 Task: Open Card Email Marketing Performance Review in Board Customer Journey Optimization to Workspace Event Planning and Management and add a team member Softage.3@softage.net, a label Green, a checklist Blockchain Technology, an attachment from Trello, a color Green and finally, add a card description 'Research and develop new pricing strategy for subscription services' and a comment 'We should approach this task with a sense of empathy and understanding, recognizing the needs and concerns of our stakeholders.'. Add a start date 'Jan 07, 1900' with a due date 'Jan 14, 1900'
Action: Mouse moved to (597, 157)
Screenshot: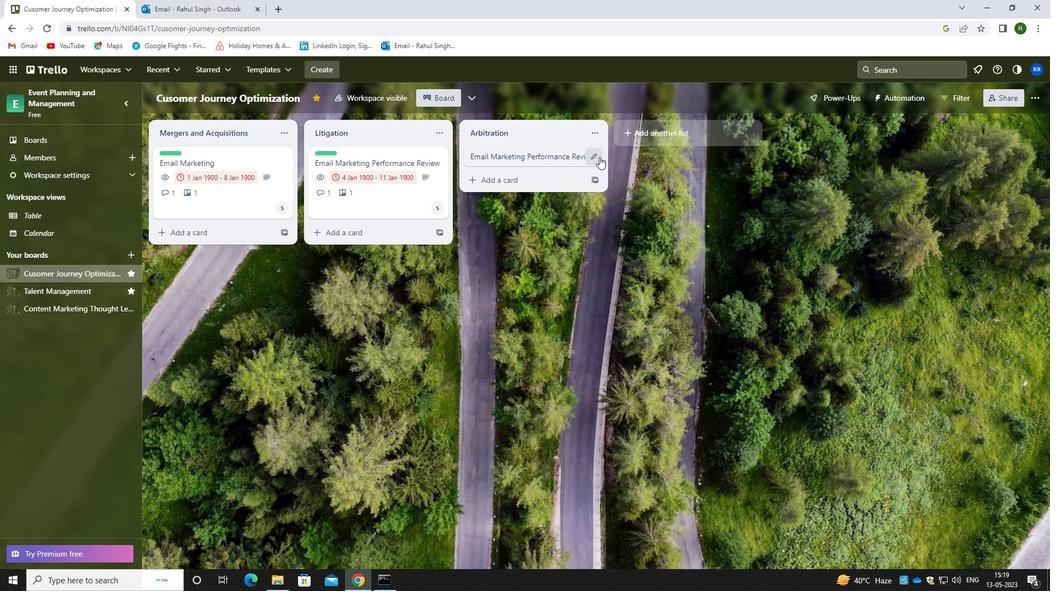 
Action: Mouse pressed left at (597, 157)
Screenshot: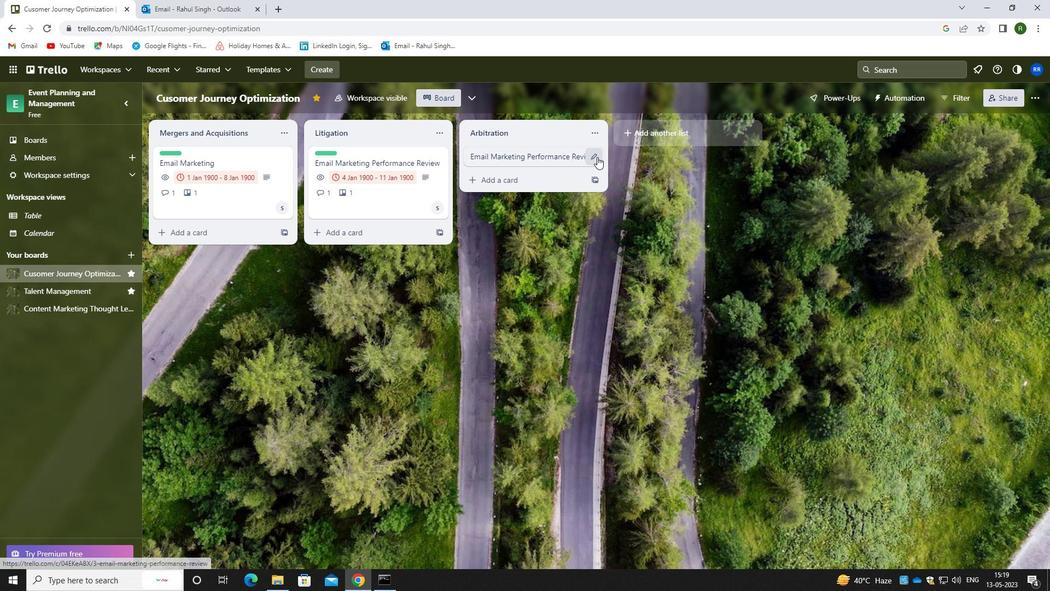 
Action: Mouse moved to (638, 158)
Screenshot: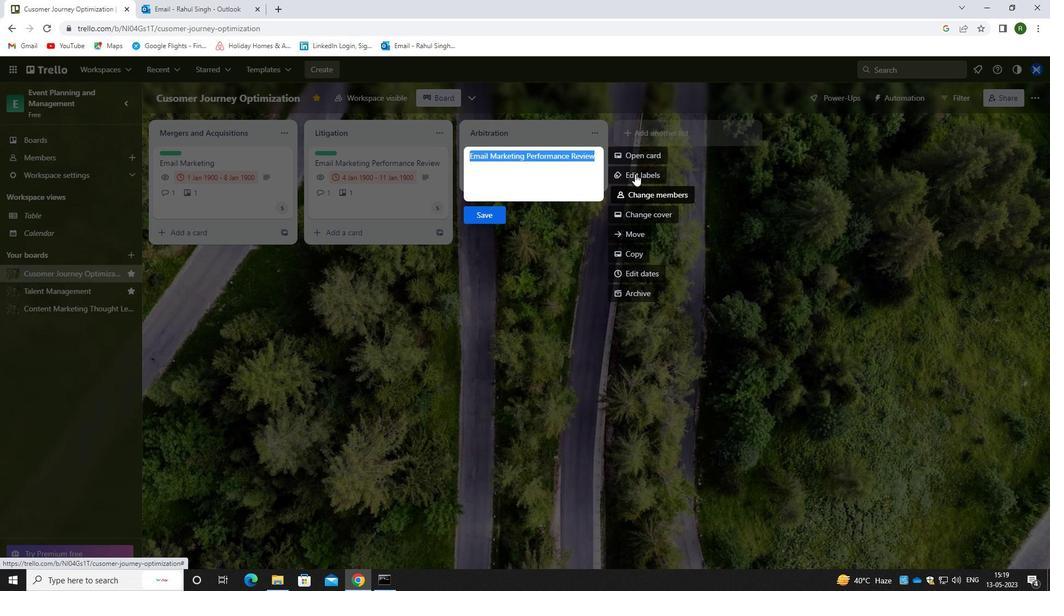 
Action: Mouse pressed left at (638, 158)
Screenshot: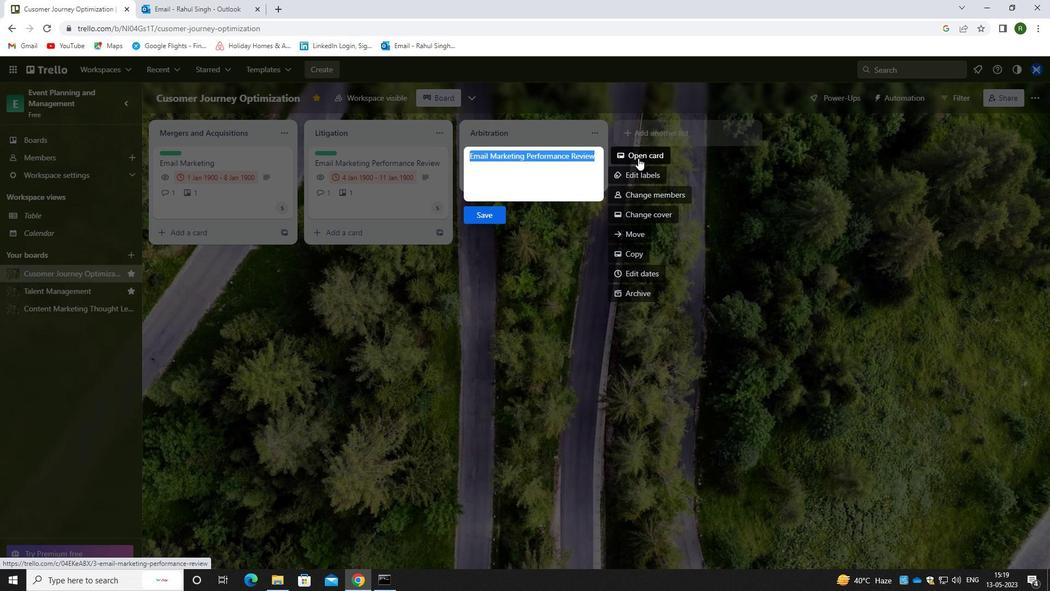 
Action: Mouse moved to (689, 189)
Screenshot: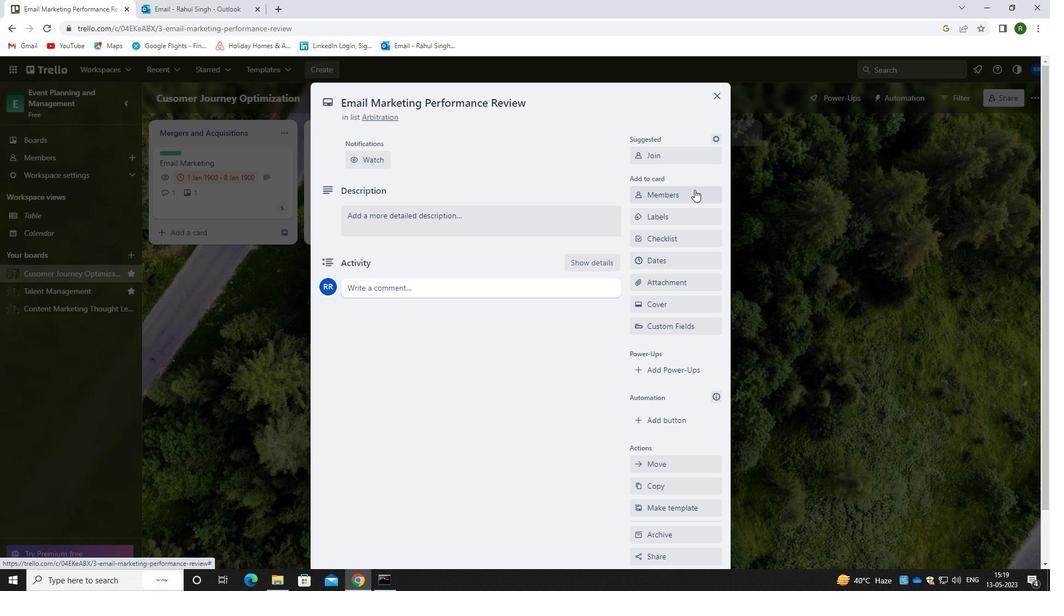 
Action: Mouse pressed left at (689, 189)
Screenshot: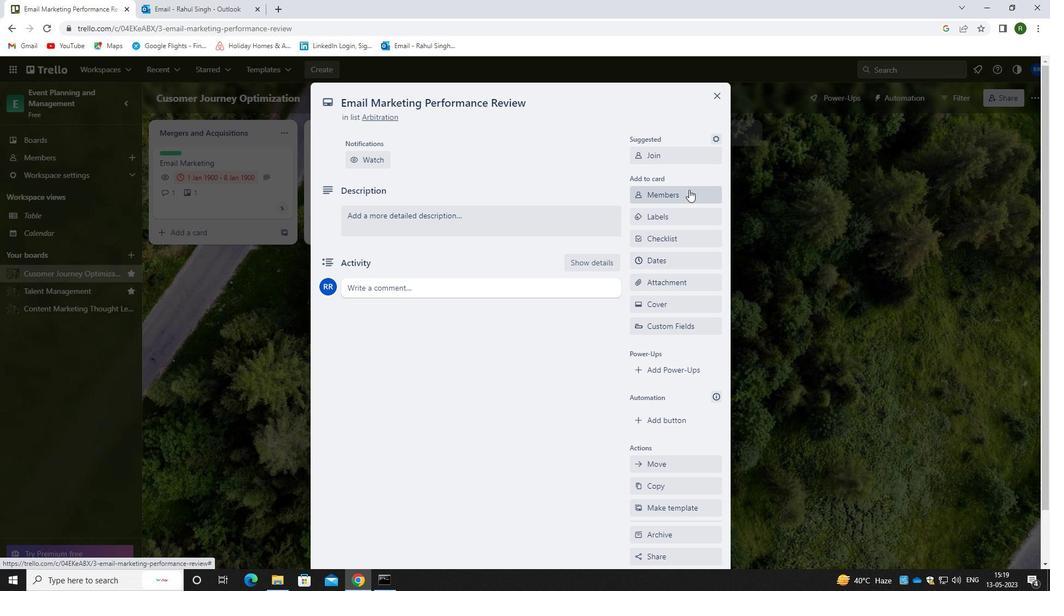 
Action: Mouse moved to (660, 247)
Screenshot: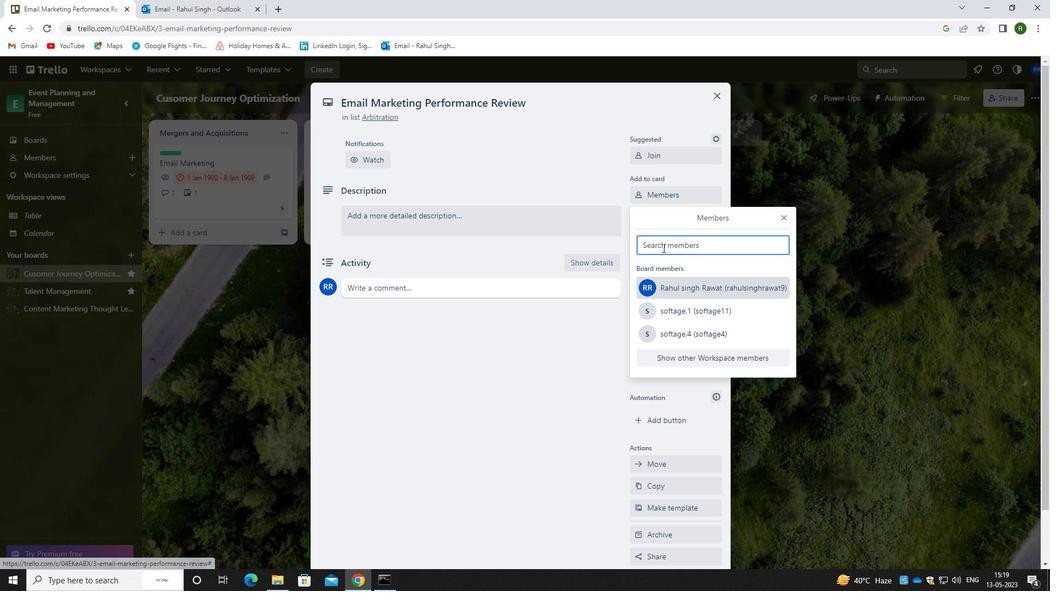
Action: Key pressed <Key.caps_lock>s<Key.caps_lock>oftage.3<Key.shift>@SOFTAGE.NET
Screenshot: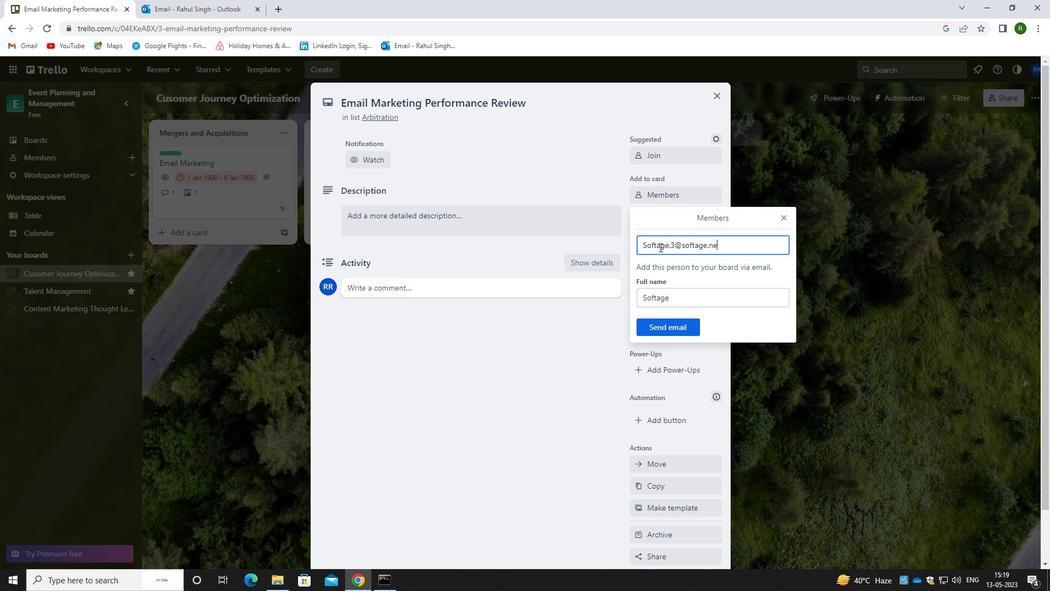 
Action: Mouse moved to (669, 324)
Screenshot: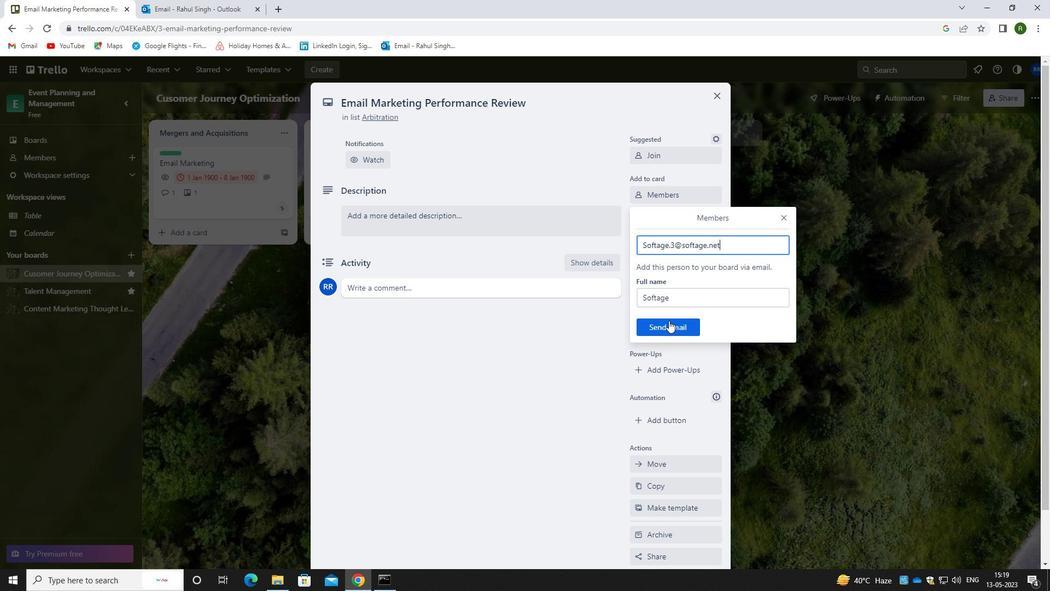 
Action: Mouse pressed left at (669, 324)
Screenshot: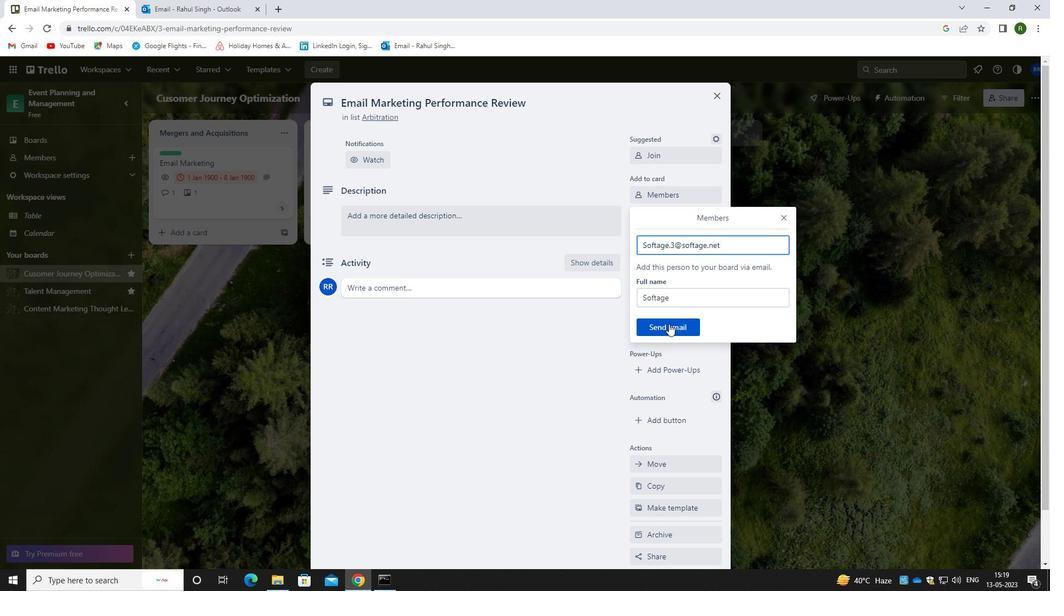
Action: Mouse moved to (660, 217)
Screenshot: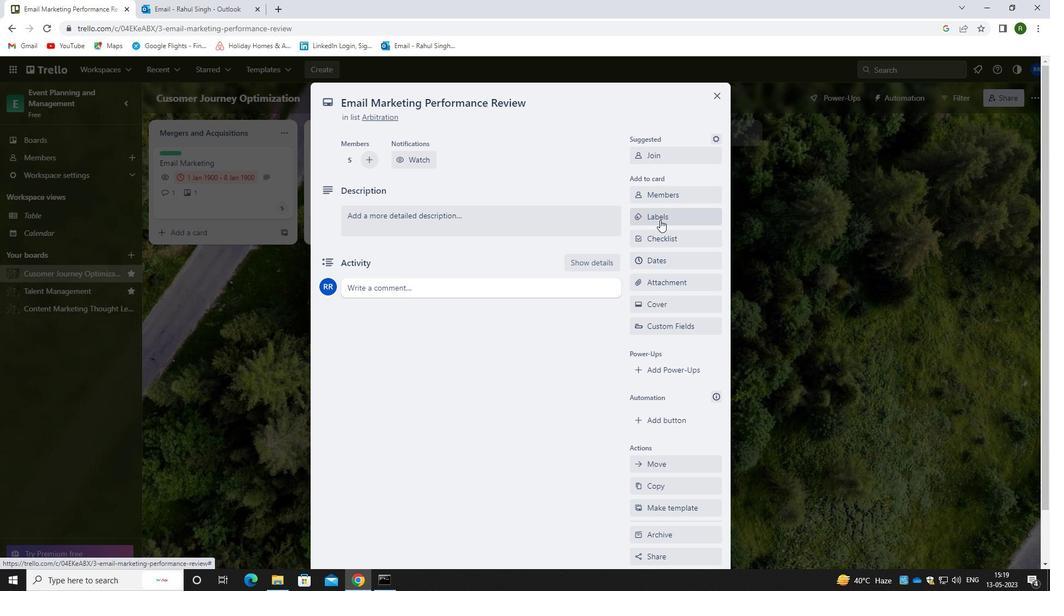 
Action: Mouse pressed left at (660, 217)
Screenshot: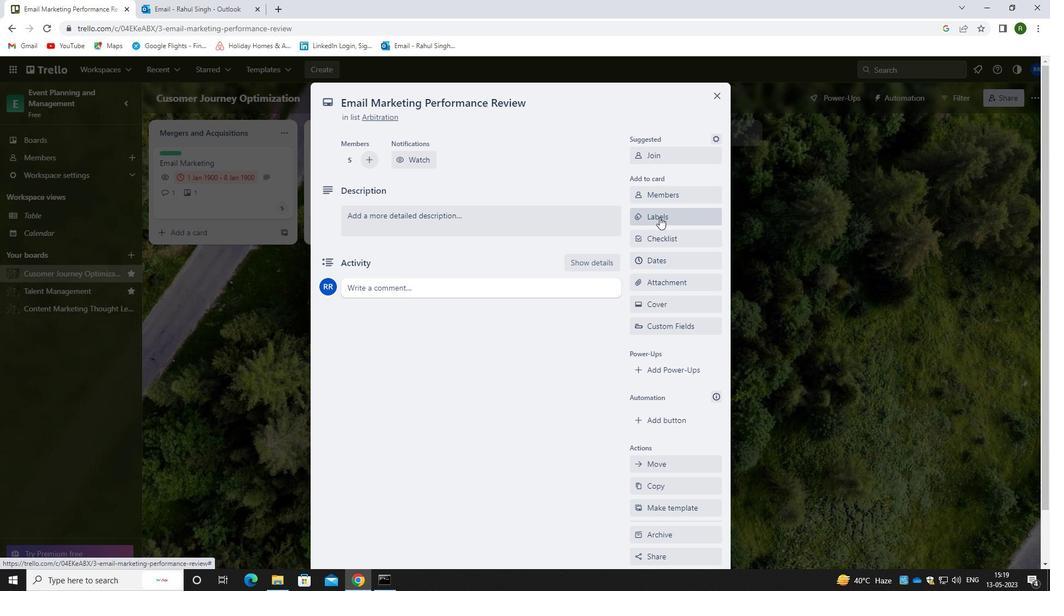 
Action: Mouse moved to (661, 243)
Screenshot: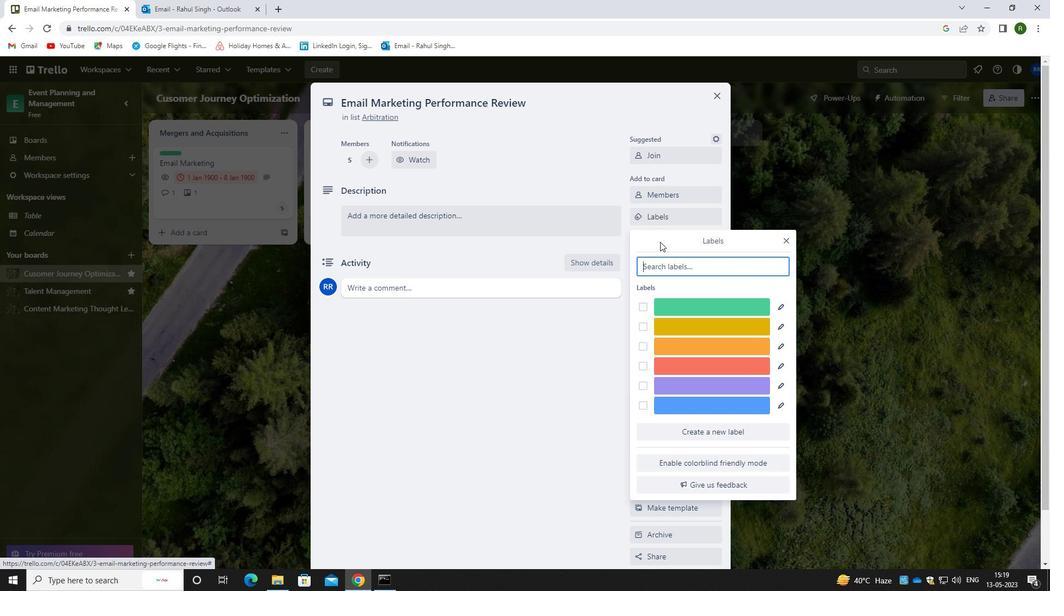 
Action: Key pressed GREEM<Key.backspace>N
Screenshot: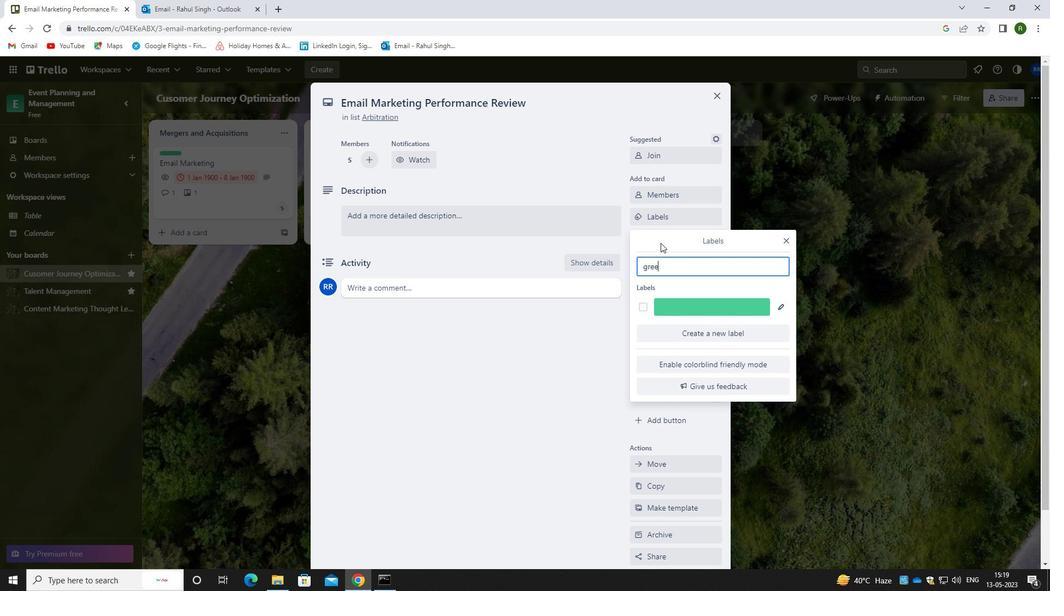 
Action: Mouse moved to (643, 305)
Screenshot: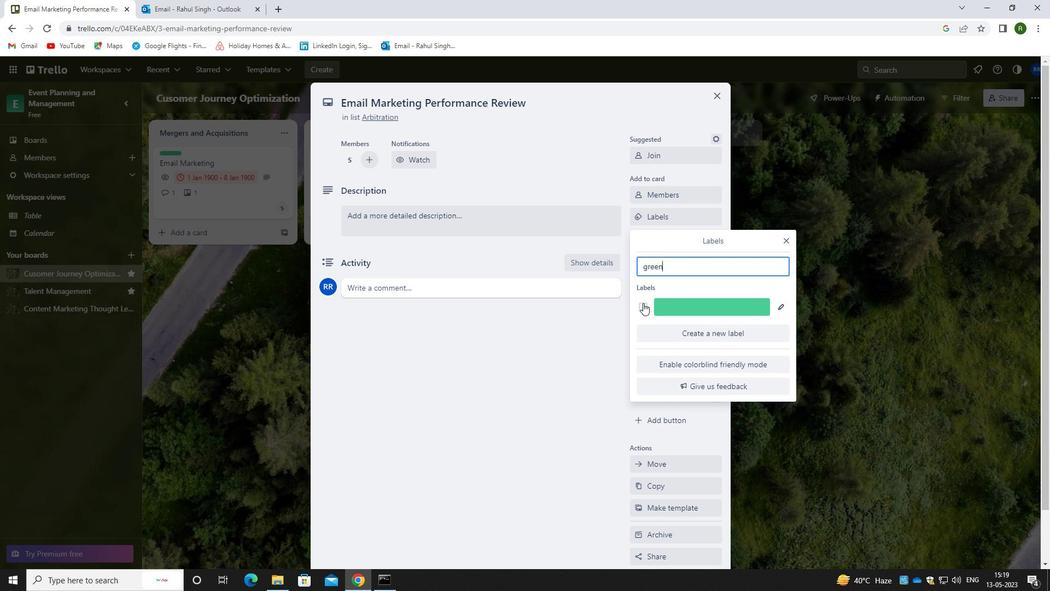 
Action: Mouse pressed left at (643, 305)
Screenshot: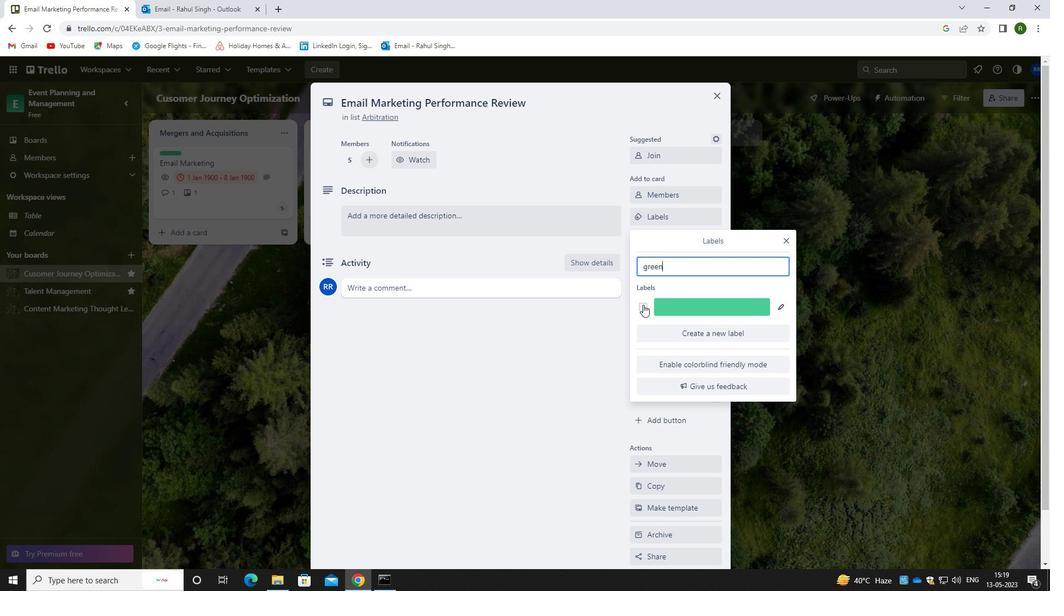 
Action: Mouse moved to (581, 366)
Screenshot: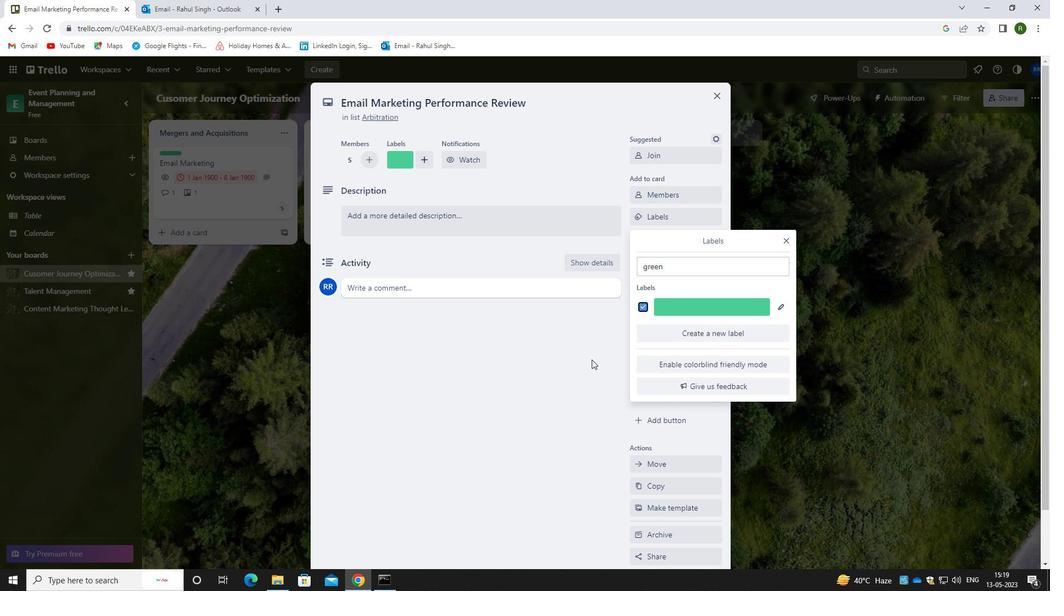 
Action: Mouse pressed left at (581, 366)
Screenshot: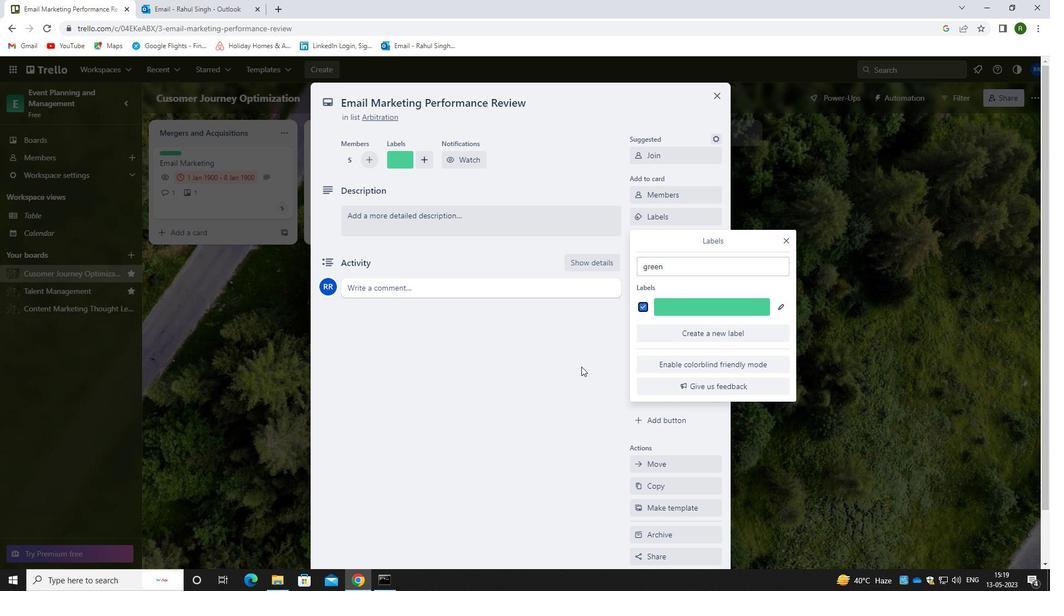 
Action: Mouse moved to (664, 237)
Screenshot: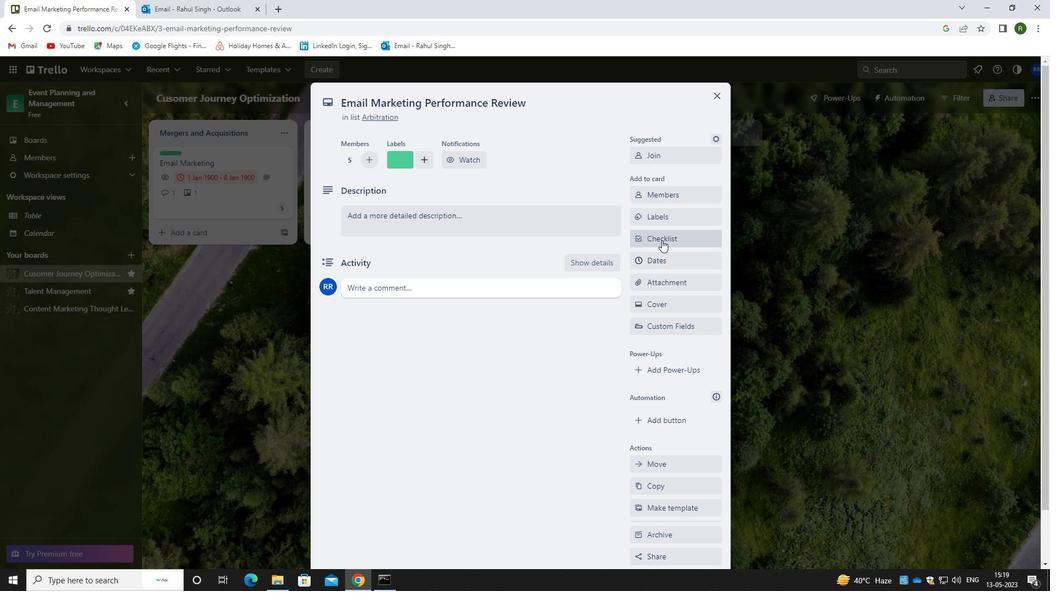 
Action: Mouse pressed left at (664, 237)
Screenshot: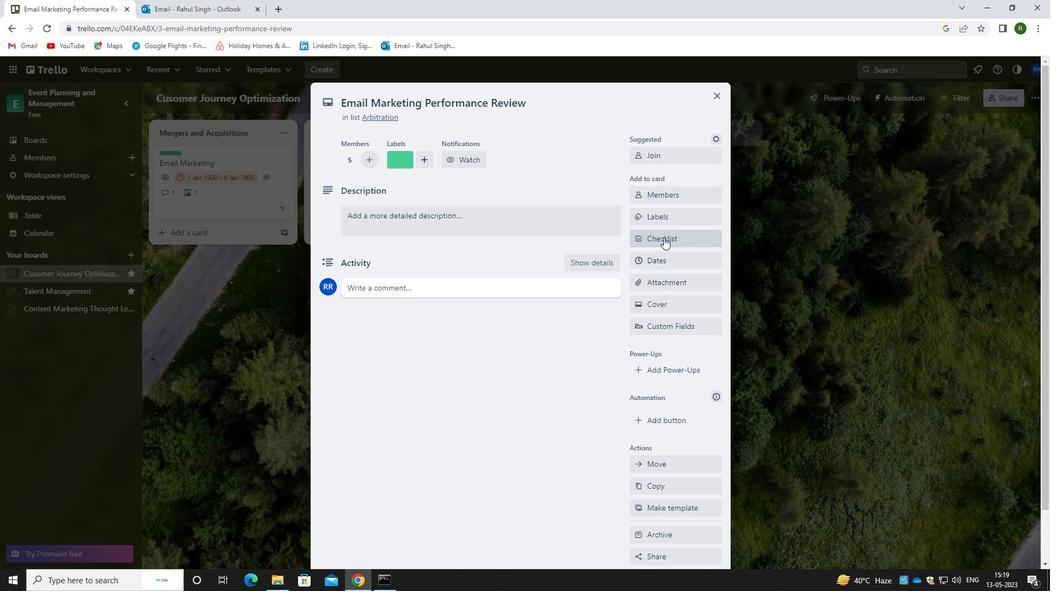 
Action: Mouse moved to (672, 293)
Screenshot: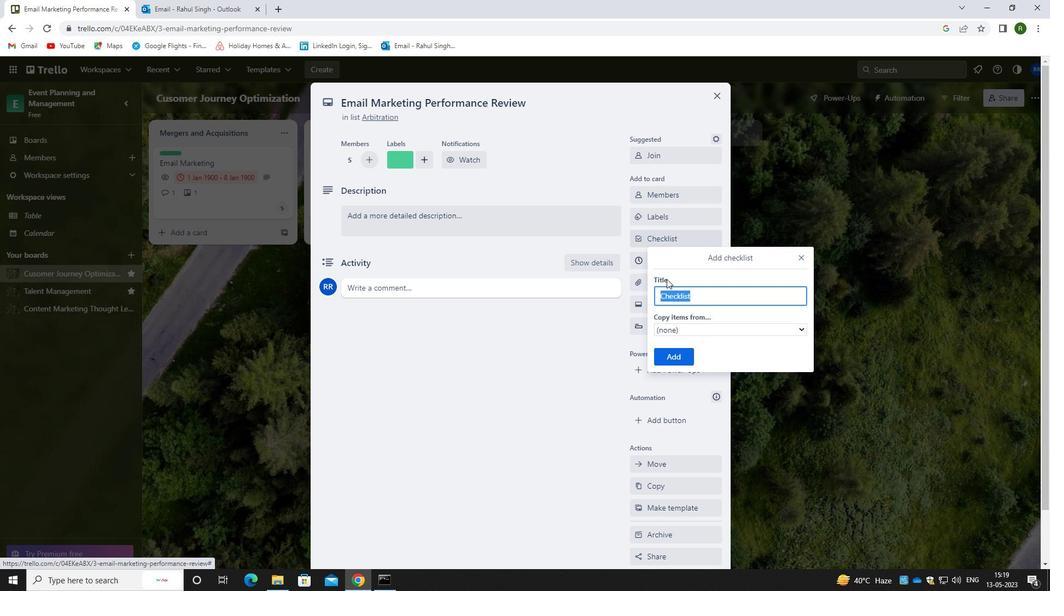 
Action: Key pressed <Key.backspace><Key.shift>BLOCKCHAIN<Key.space><Key.shift>TECH
Screenshot: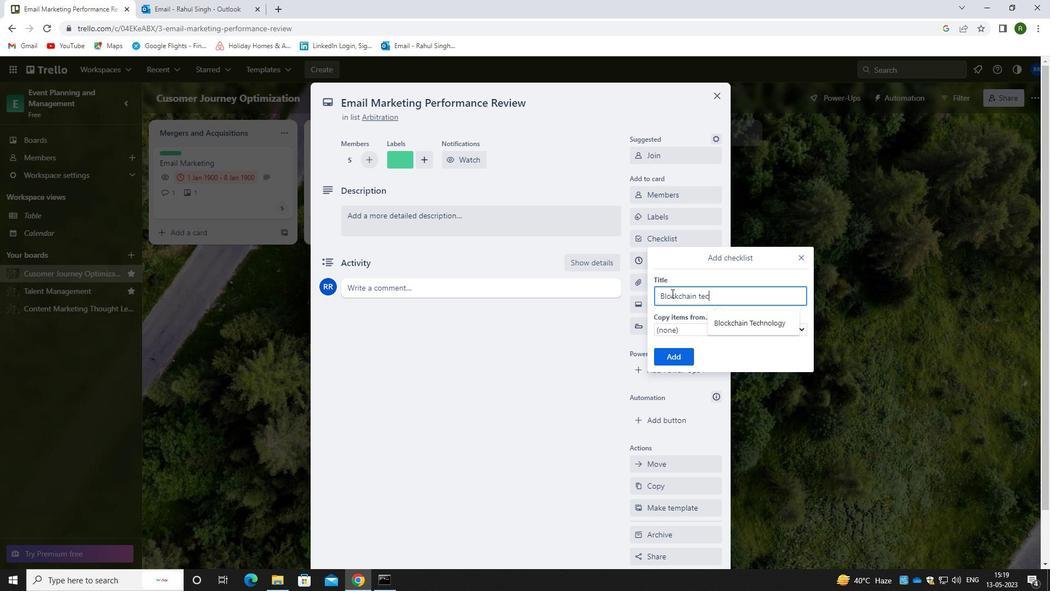 
Action: Mouse moved to (757, 320)
Screenshot: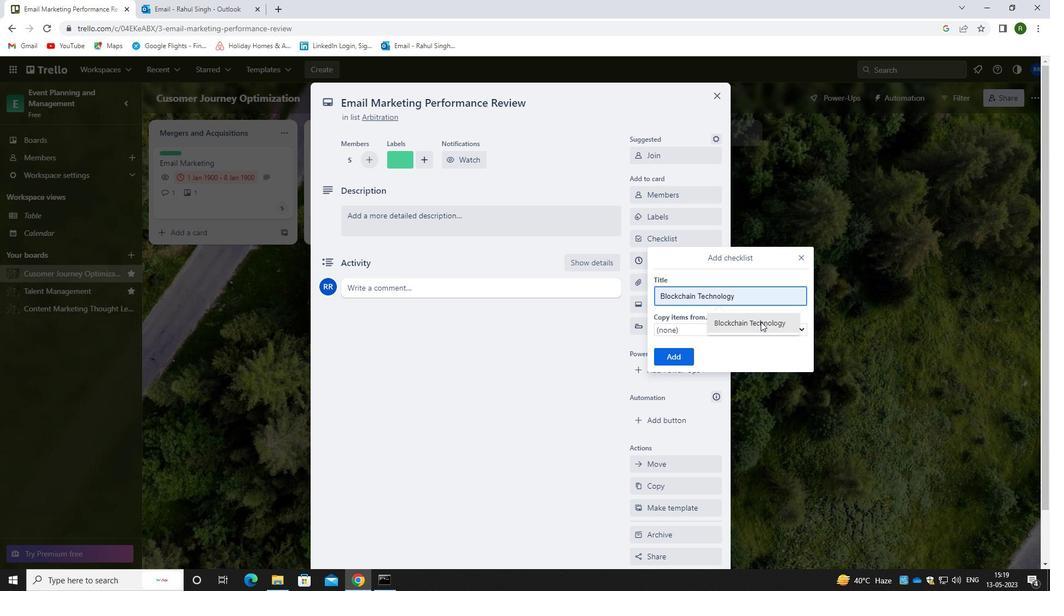 
Action: Mouse pressed left at (757, 320)
Screenshot: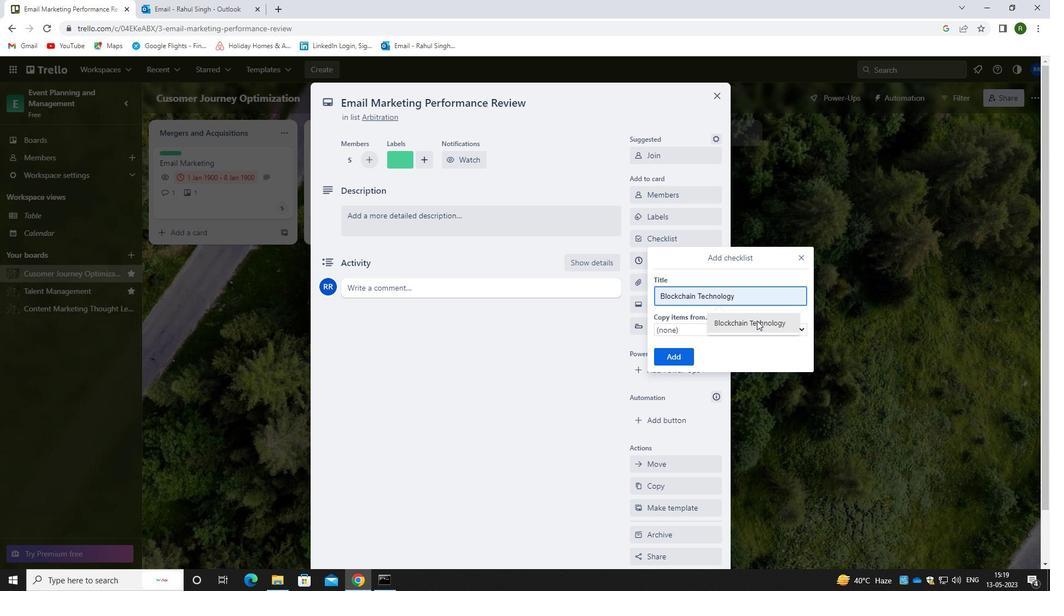 
Action: Mouse moved to (675, 359)
Screenshot: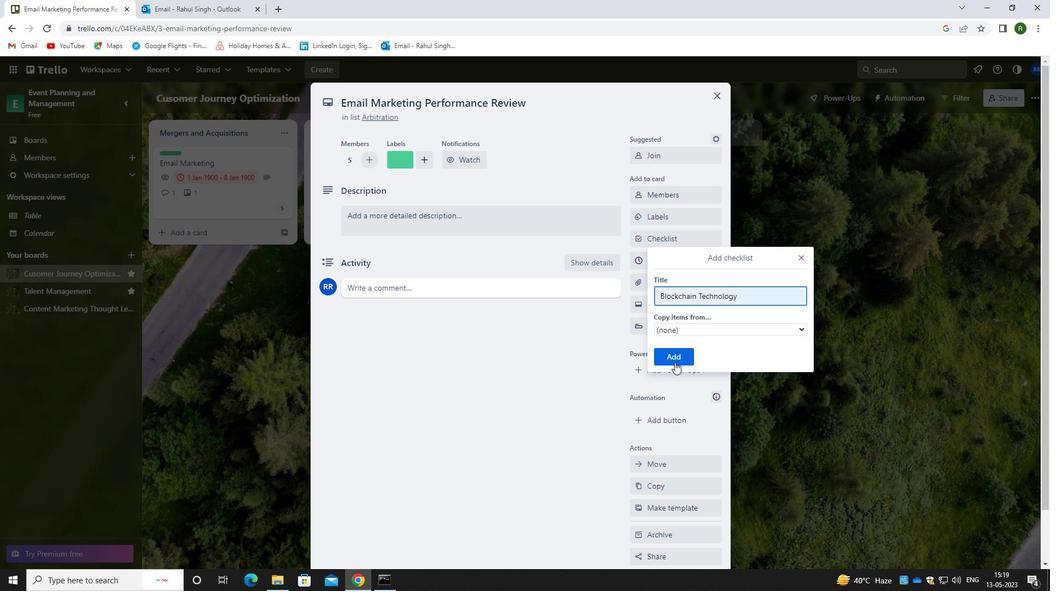 
Action: Mouse pressed left at (675, 359)
Screenshot: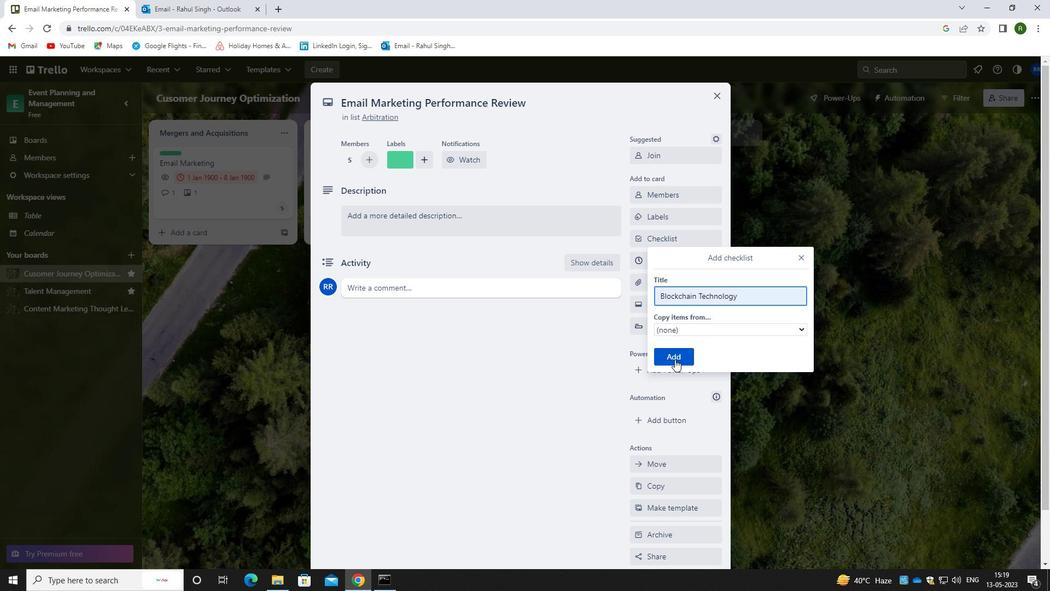 
Action: Mouse moved to (670, 276)
Screenshot: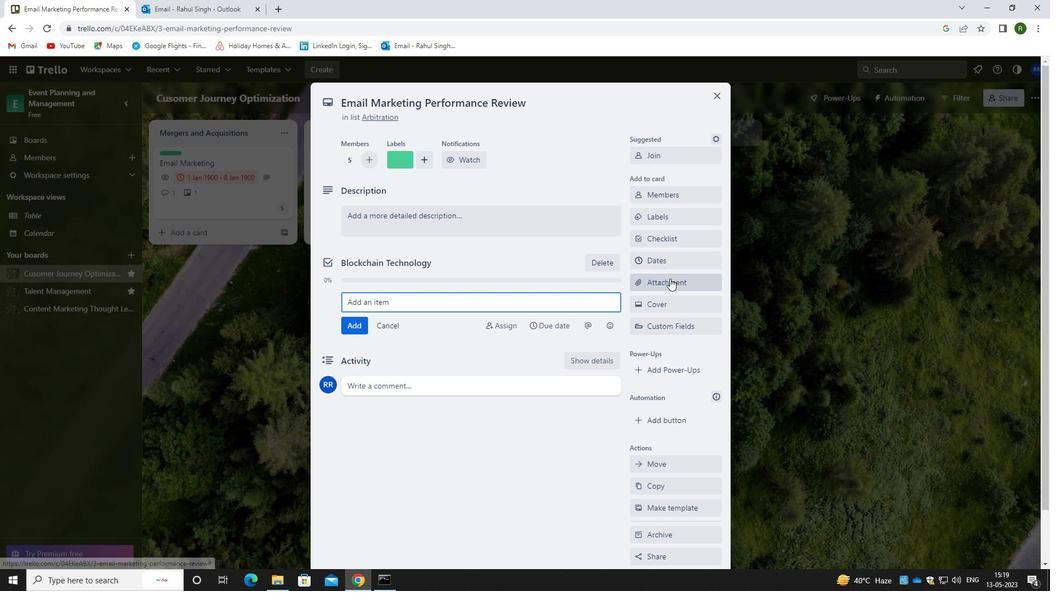 
Action: Mouse pressed left at (670, 276)
Screenshot: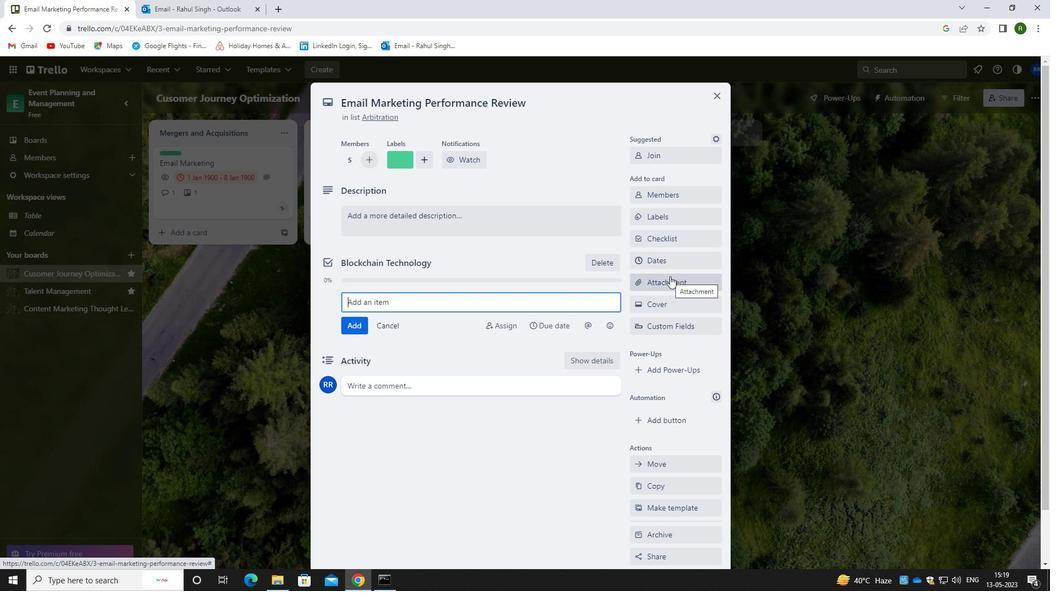 
Action: Mouse moved to (666, 352)
Screenshot: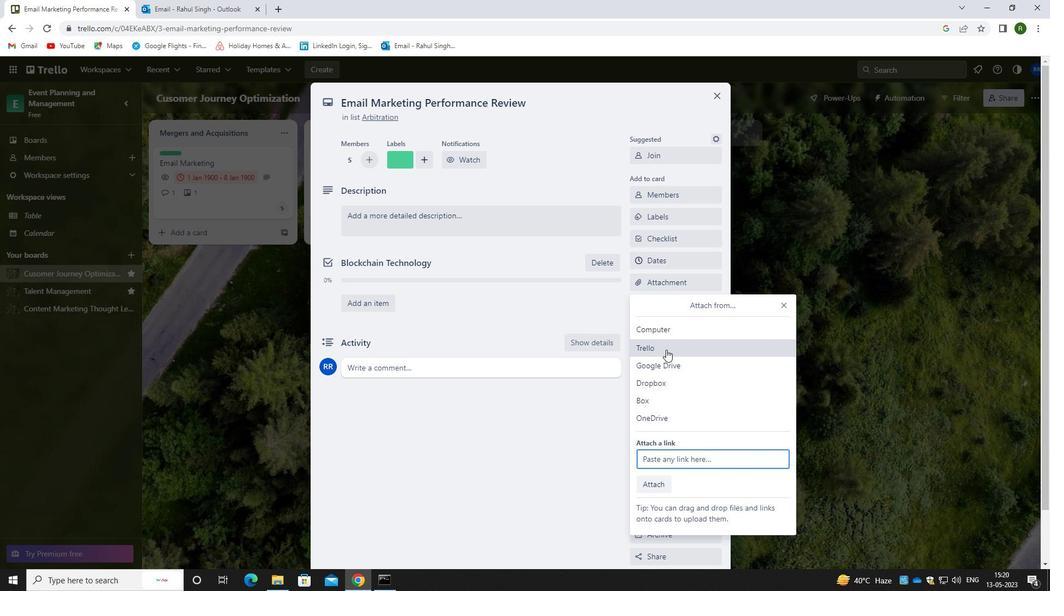 
Action: Mouse pressed left at (666, 352)
Screenshot: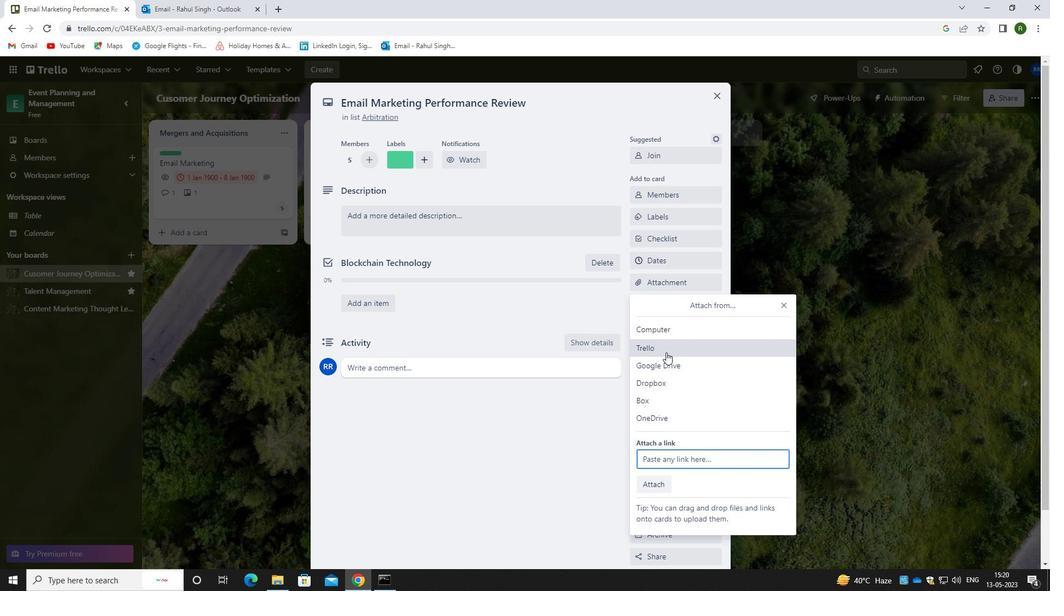 
Action: Mouse moved to (680, 272)
Screenshot: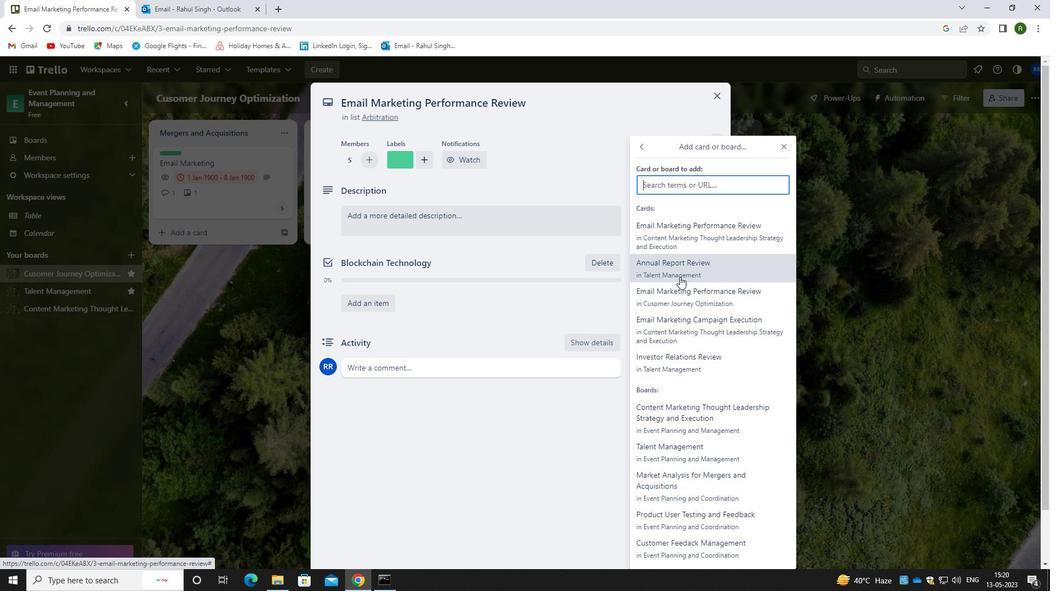 
Action: Mouse pressed left at (680, 272)
Screenshot: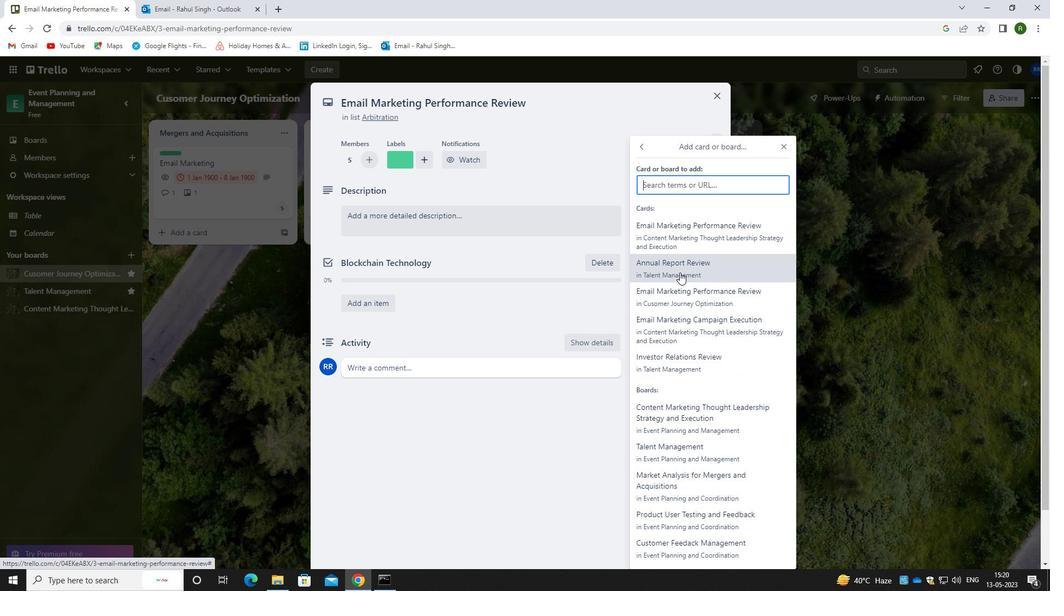 
Action: Mouse moved to (450, 236)
Screenshot: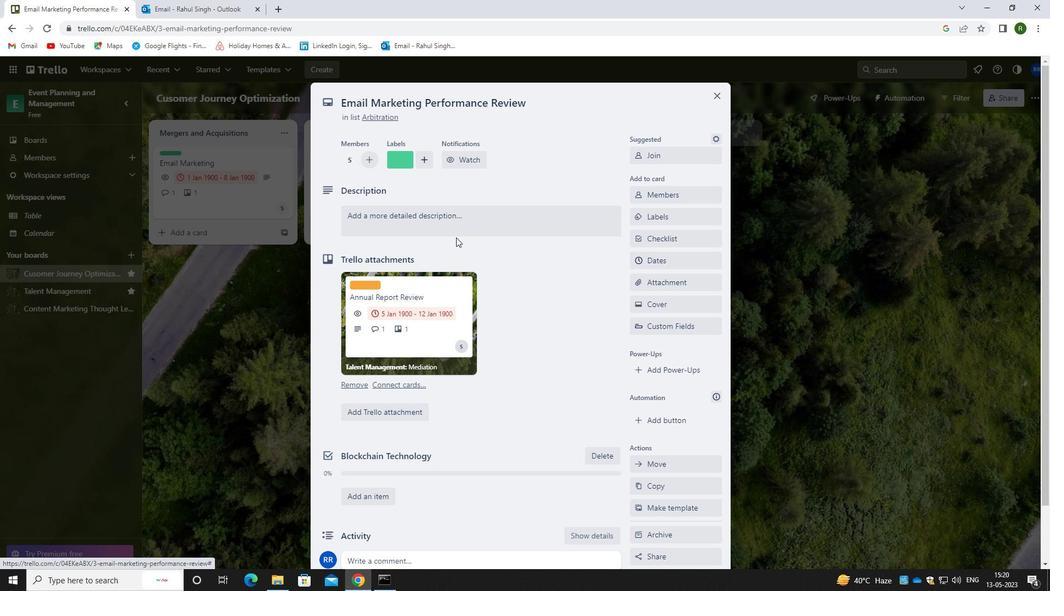 
Action: Mouse pressed left at (450, 236)
Screenshot: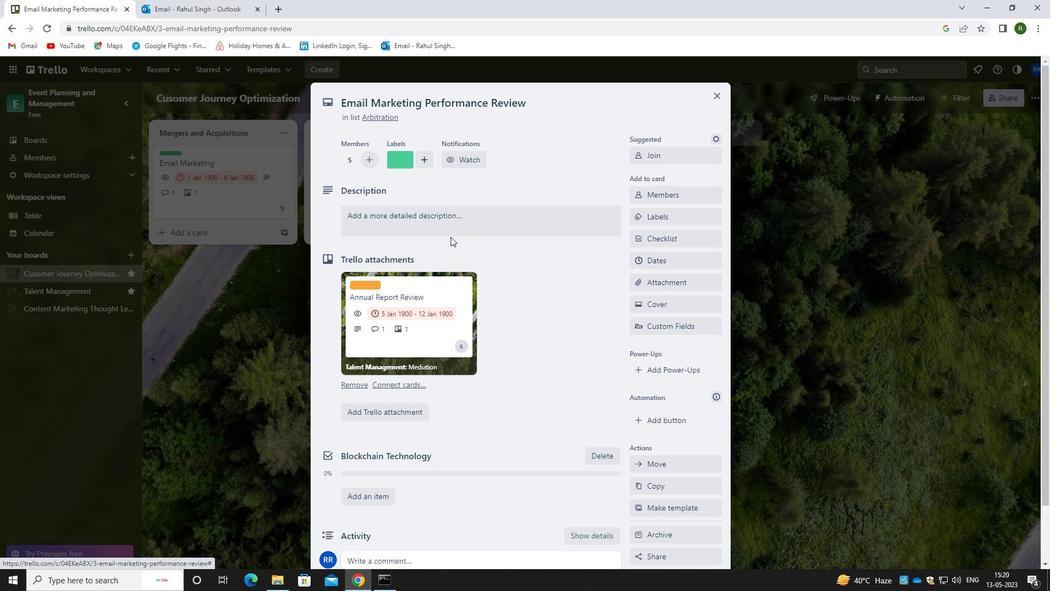 
Action: Mouse moved to (450, 228)
Screenshot: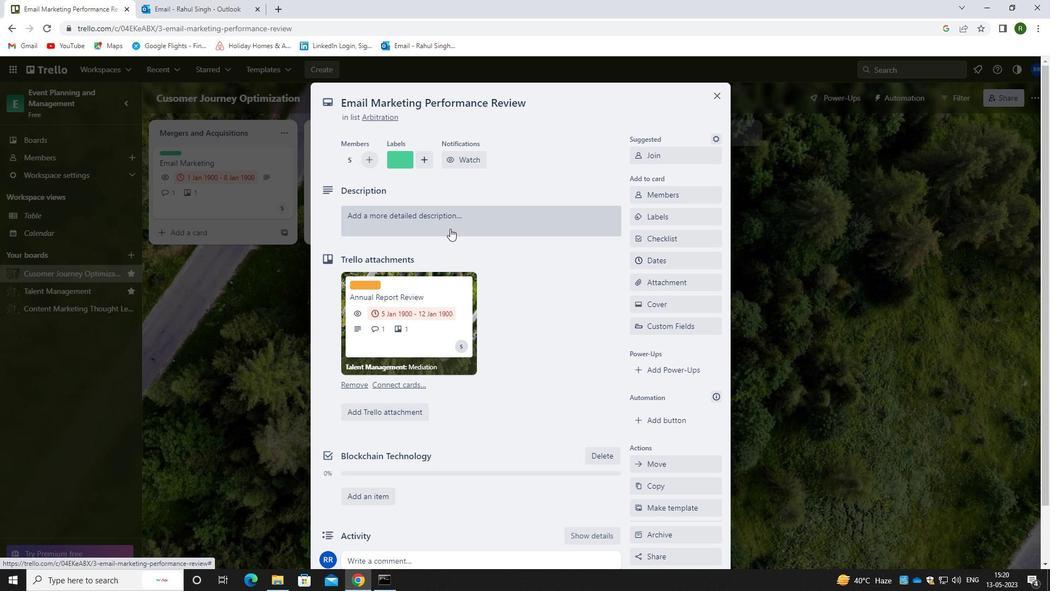 
Action: Mouse pressed left at (450, 228)
Screenshot: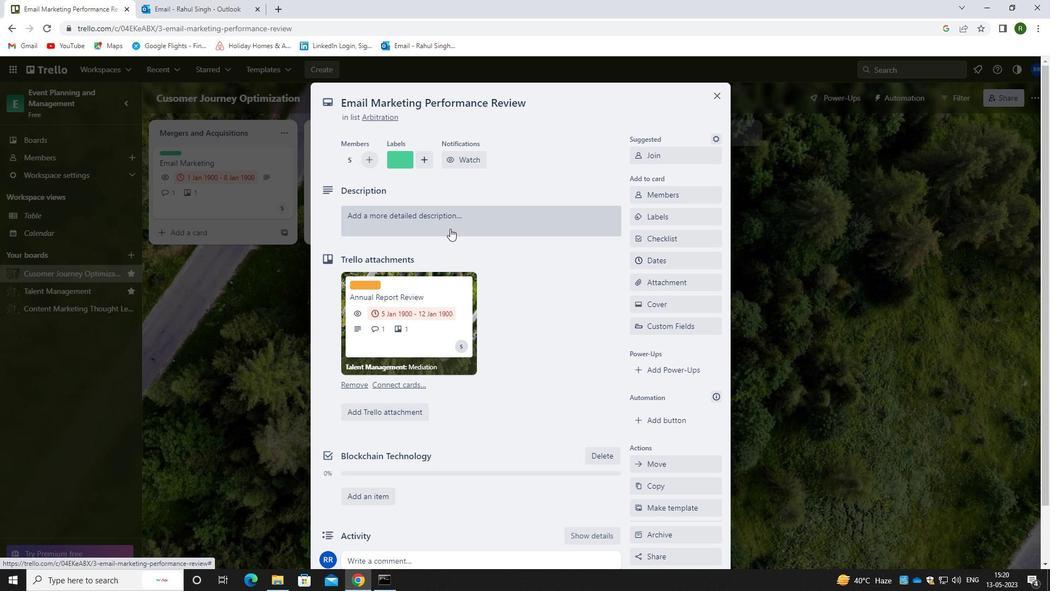 
Action: Mouse moved to (452, 223)
Screenshot: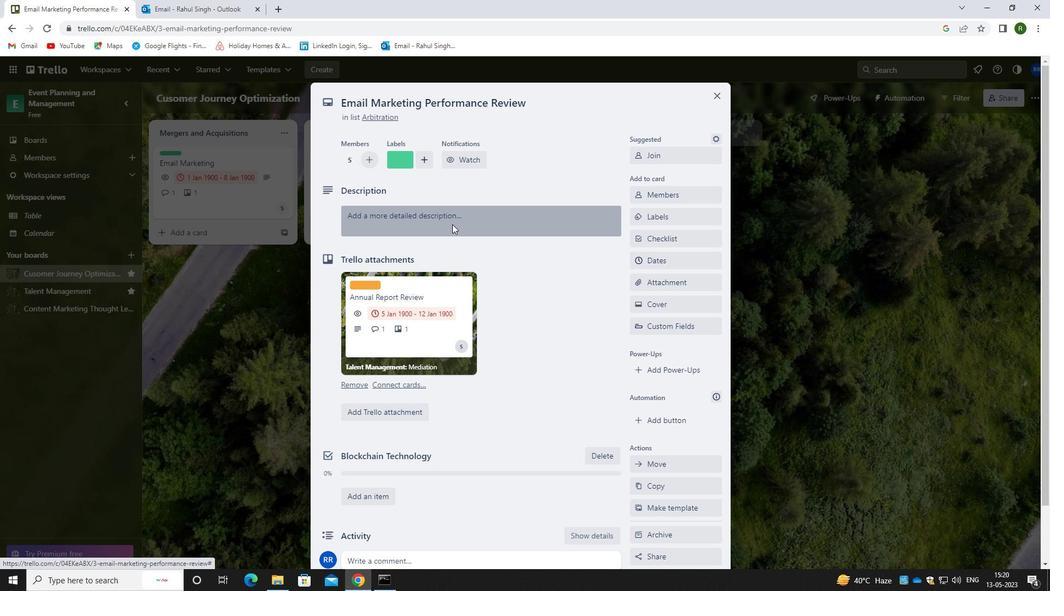 
Action: Key pressed <Key.caps_lock>R<Key.caps_lock>ESEARCH<Key.space>AND<Key.space>DEVELOP<Key.space>NEW<Key.space>PRICING<Key.space>STARTEGY<Key.space>FO<Key.backspace><Key.backspace><Key.backspace><Key.backspace><Key.backspace><Key.backspace><Key.backspace><Key.backspace><Key.backspace>RATEGY<Key.space>FOR<Key.space>SUBSCRIPTION<Key.space>SERVICES.
Screenshot: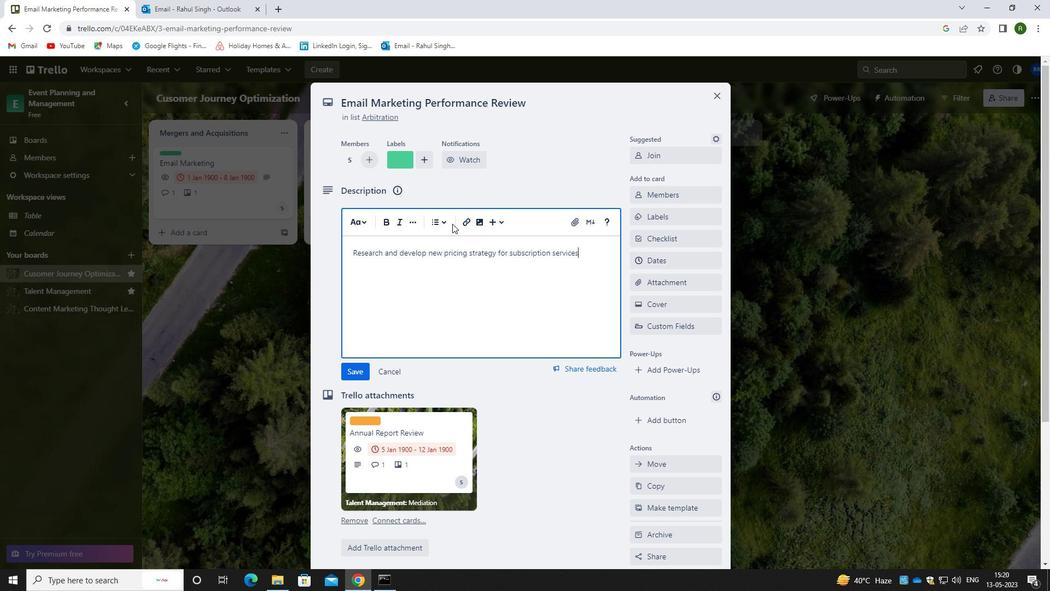 
Action: Mouse moved to (355, 370)
Screenshot: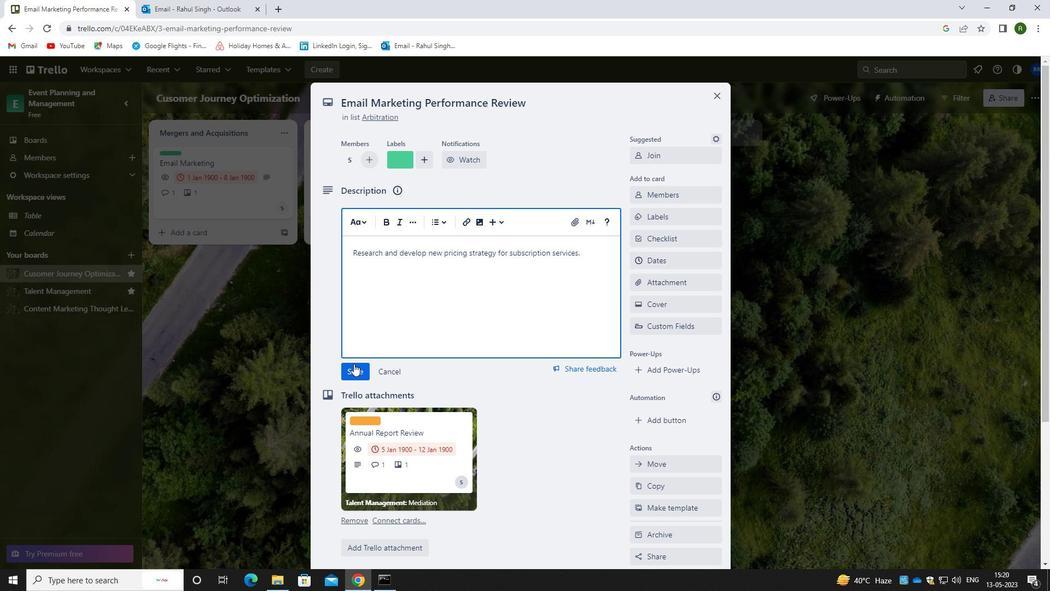 
Action: Mouse pressed left at (355, 370)
Screenshot: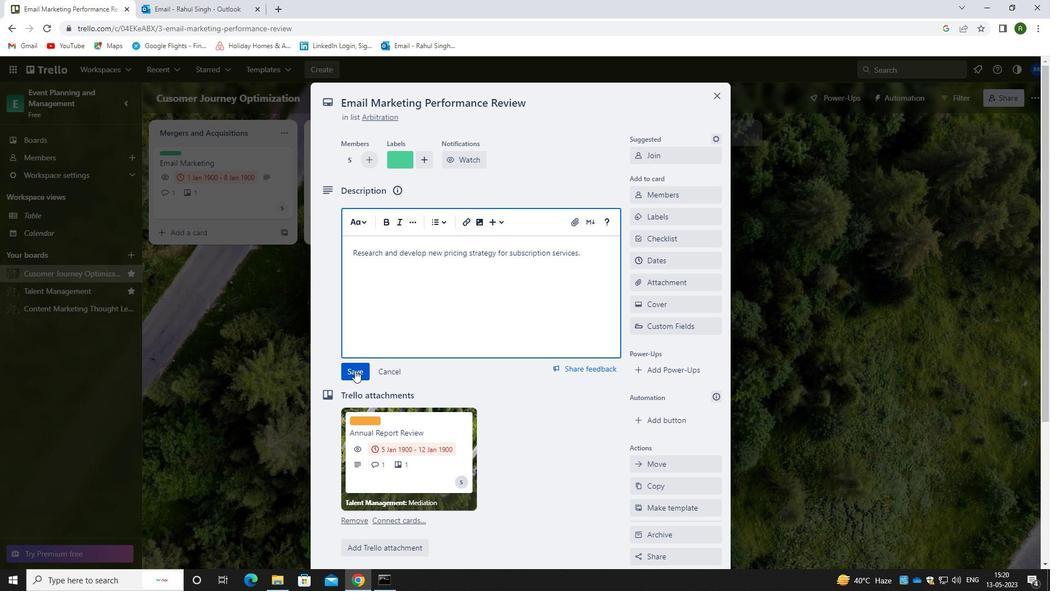 
Action: Mouse moved to (504, 365)
Screenshot: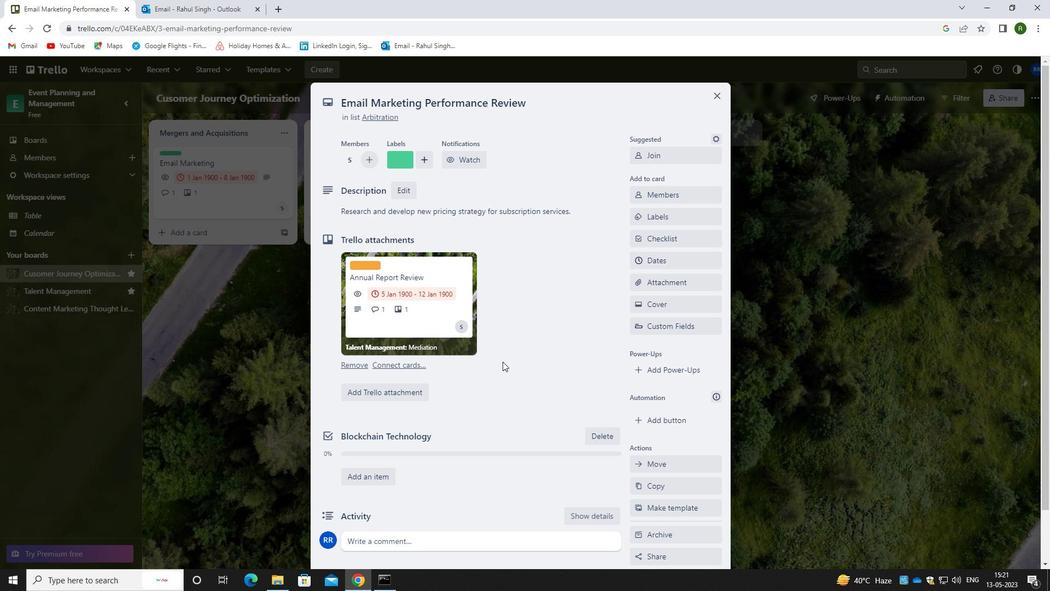 
Action: Mouse scrolled (504, 364) with delta (0, 0)
Screenshot: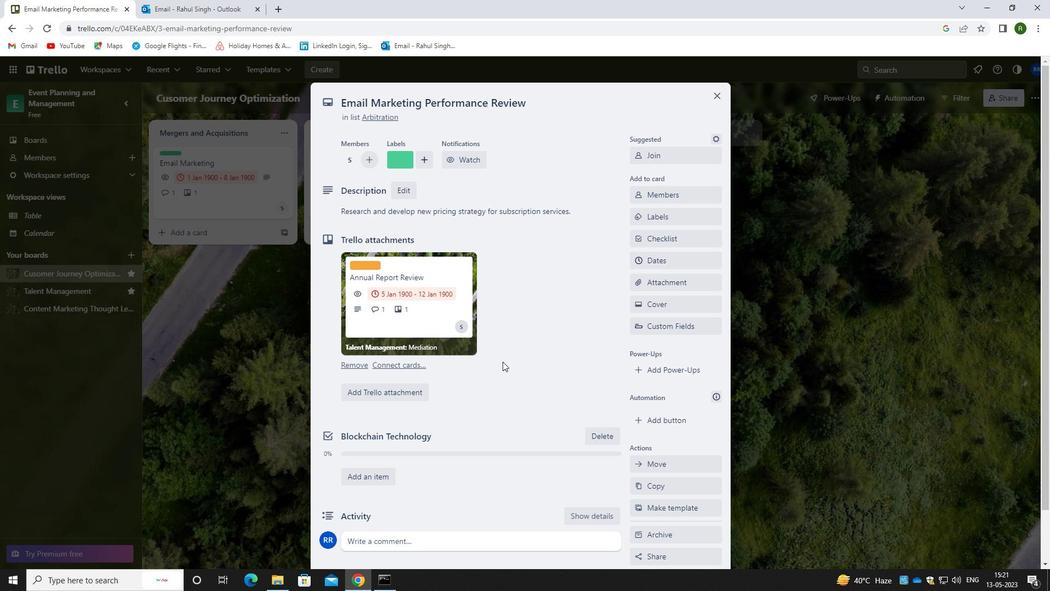 
Action: Mouse moved to (397, 489)
Screenshot: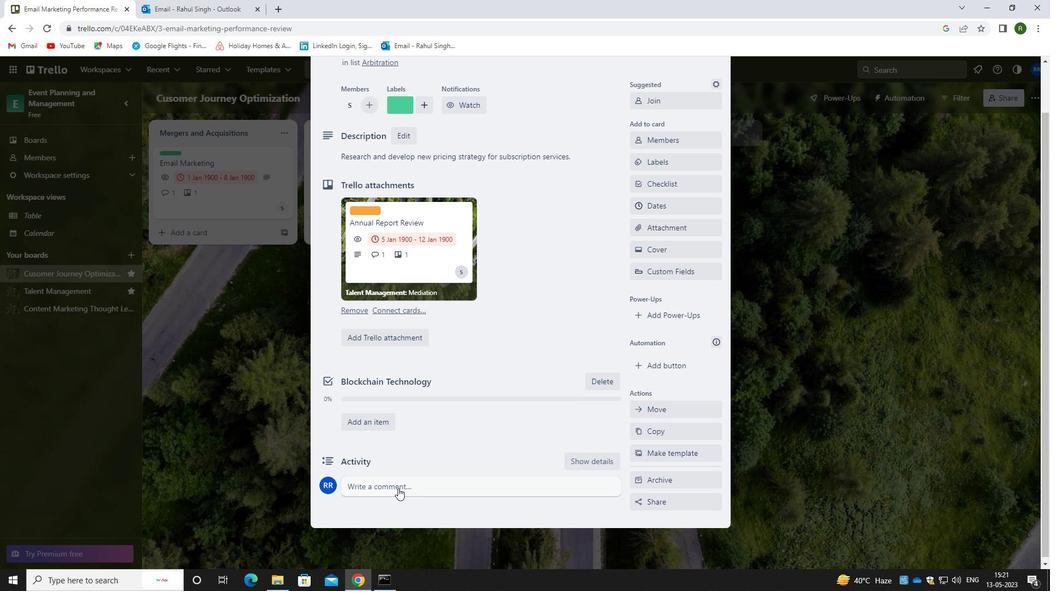 
Action: Mouse pressed left at (397, 489)
Screenshot: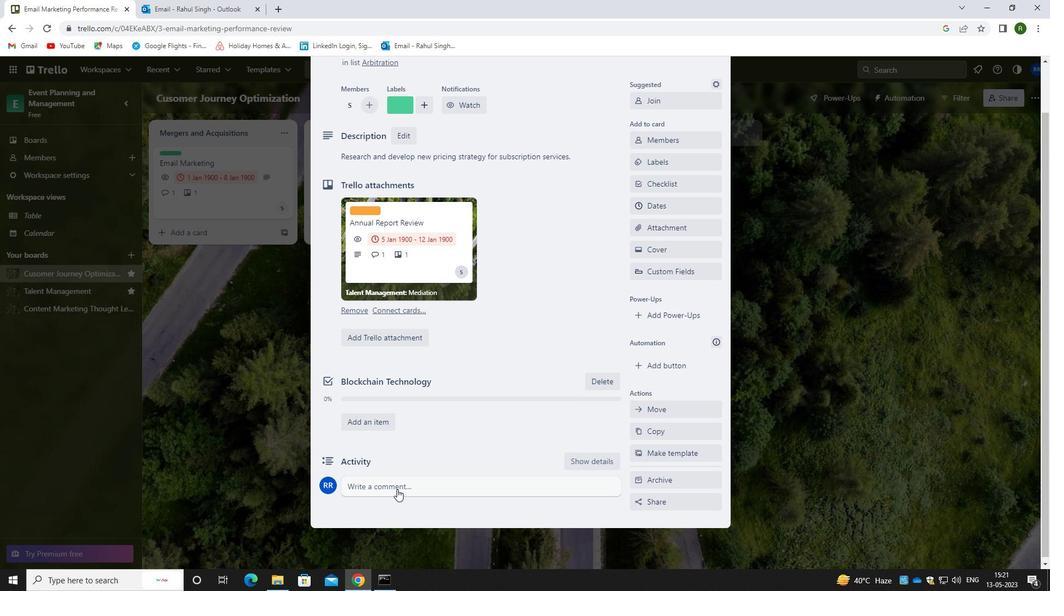 
Action: Mouse moved to (405, 519)
Screenshot: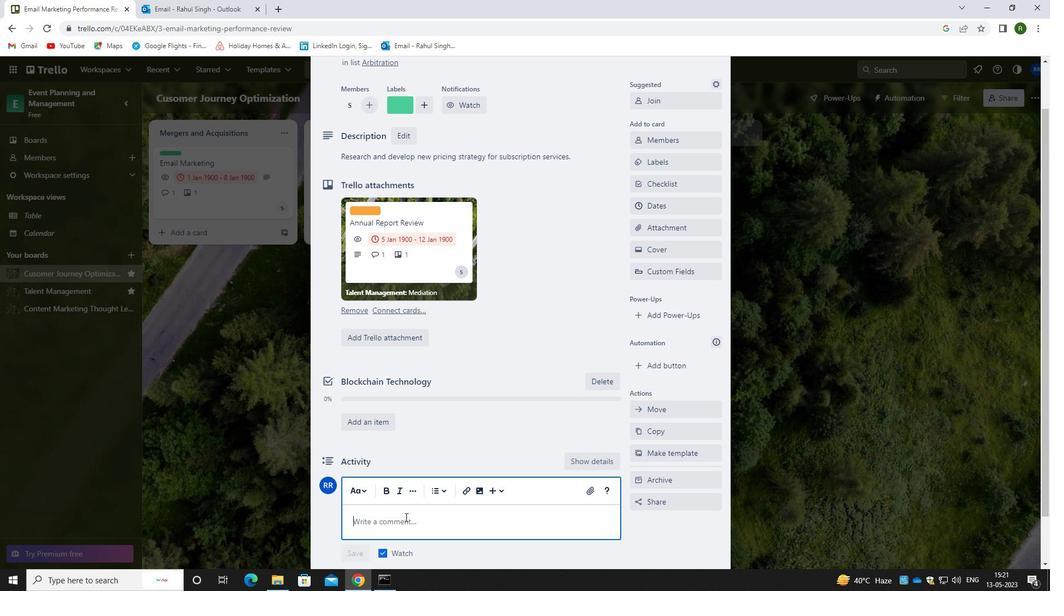 
Action: Mouse pressed left at (405, 519)
Screenshot: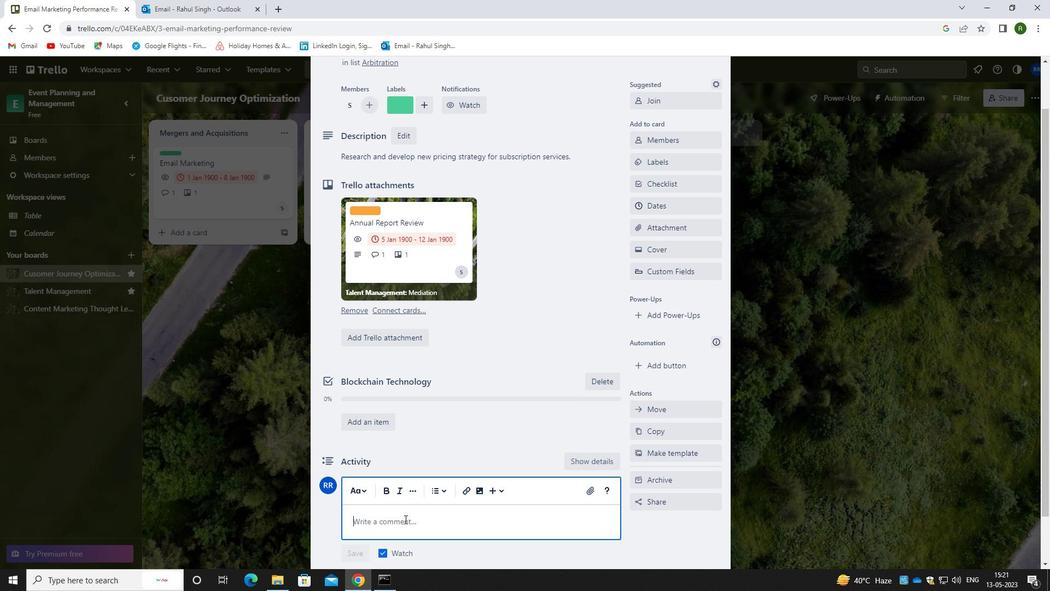 
Action: Key pressed <Key.caps_lock>W<Key.caps_lock>E<Key.space>SHOULD<Key.space>APPROACH<Key.space>THIS<Key.space>TASK<Key.space>WITH<Key.space>A<Key.space>SENSE<Key.space>OF<Key.space>EMPATHY<Key.space>AND<Key.space>UNDERSTANDING<Key.space>,<Key.space>RECOGNIZING<Key.space>THE<Key.space>NEEDS<Key.space>AND<Key.space>CONCERNS<Key.space>OF<Key.space>OUR<Key.space>STAKEHOLDERS.
Screenshot: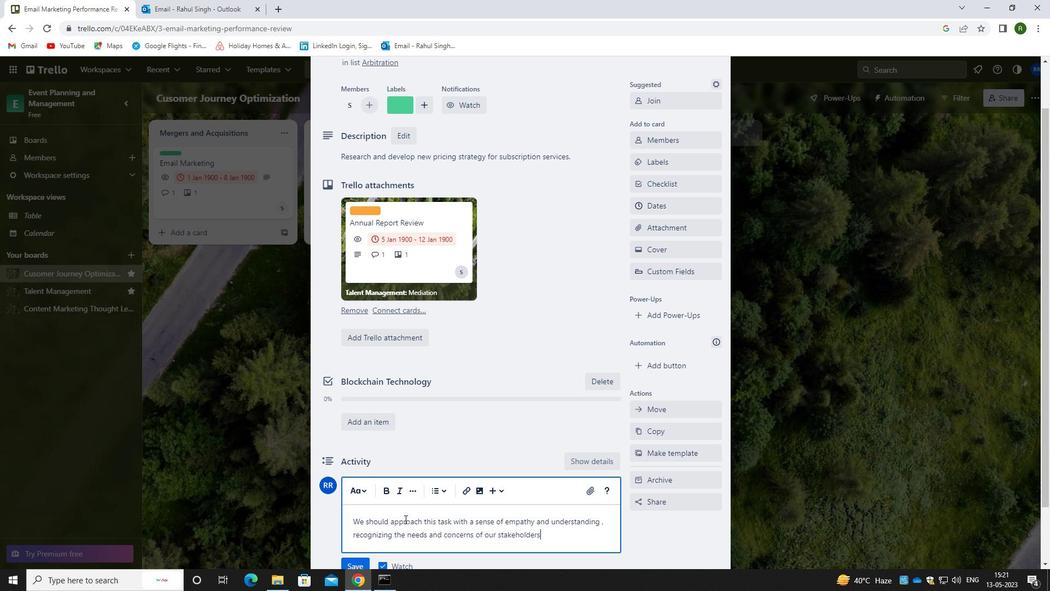 
Action: Mouse moved to (353, 563)
Screenshot: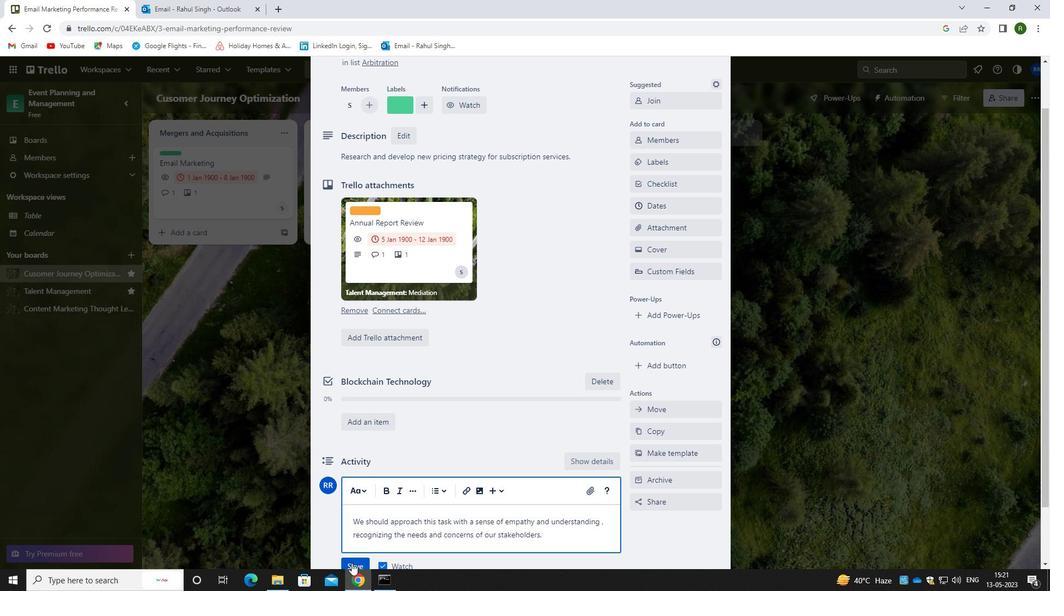 
Action: Mouse pressed left at (353, 563)
Screenshot: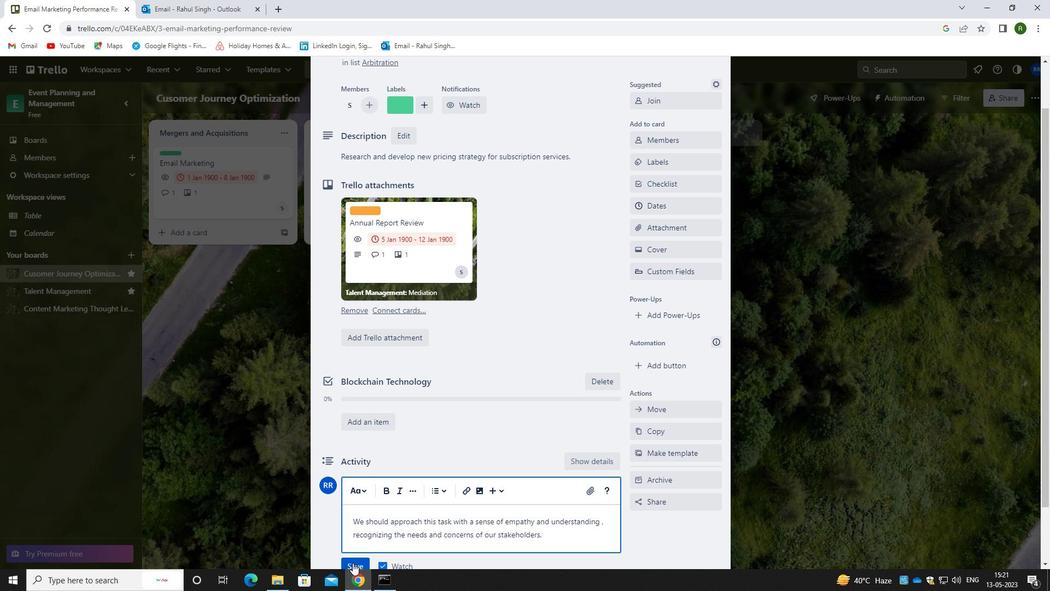 
Action: Mouse moved to (646, 207)
Screenshot: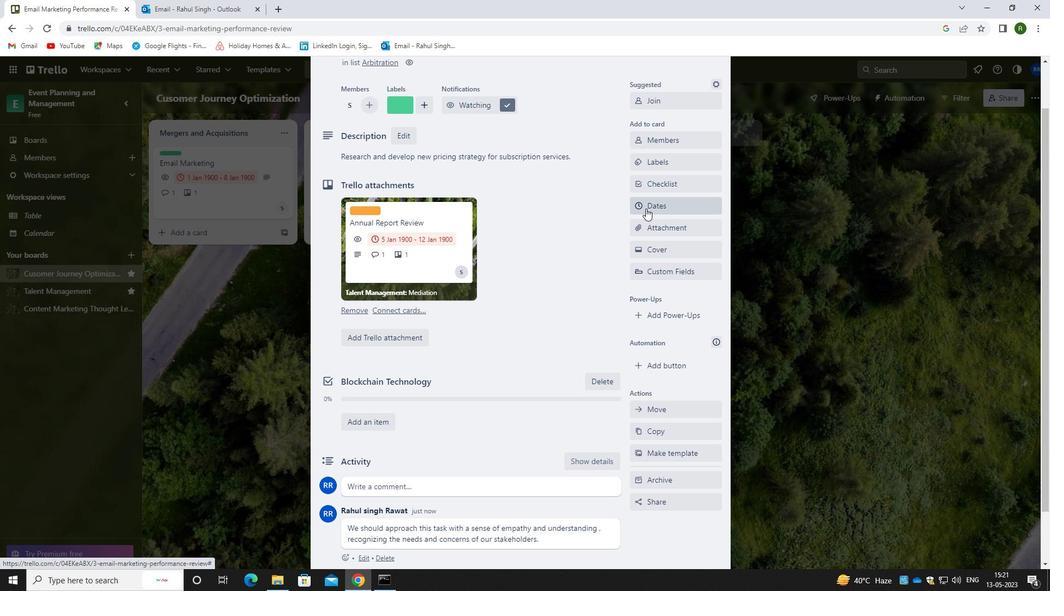 
Action: Mouse pressed left at (646, 207)
Screenshot: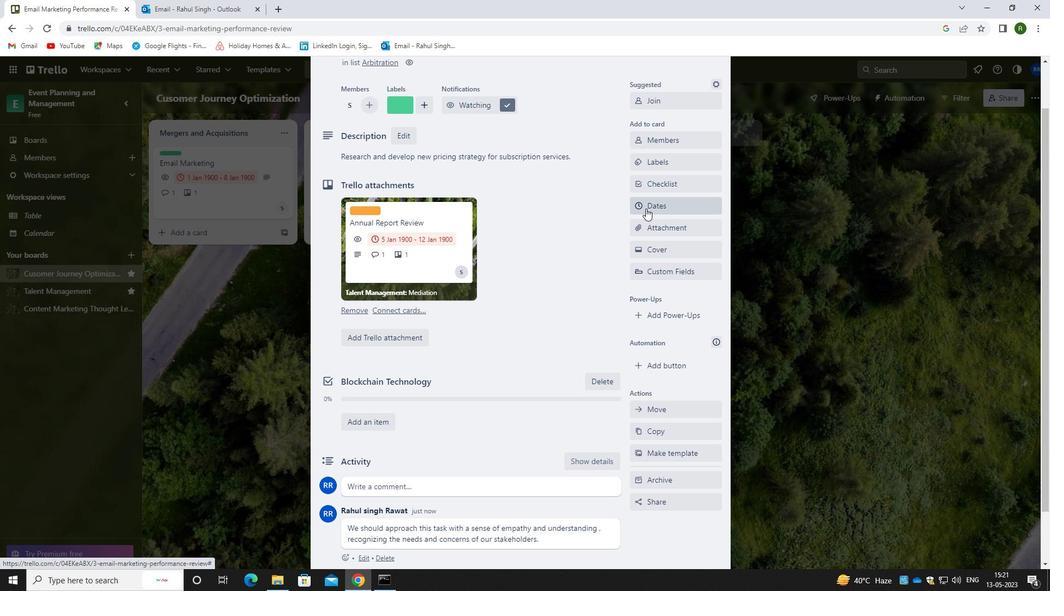 
Action: Mouse moved to (641, 301)
Screenshot: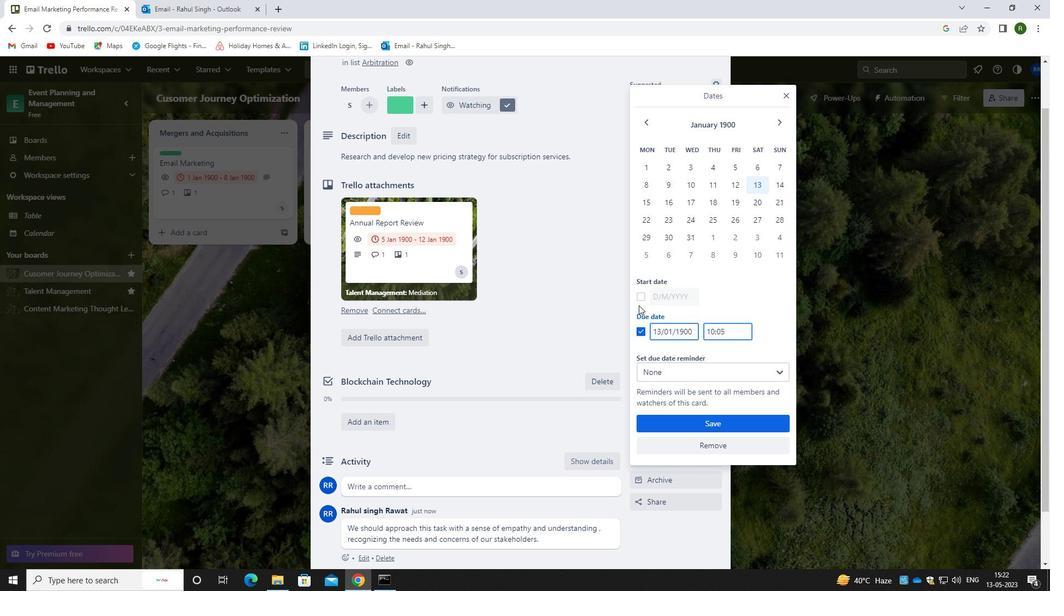 
Action: Mouse pressed left at (641, 301)
Screenshot: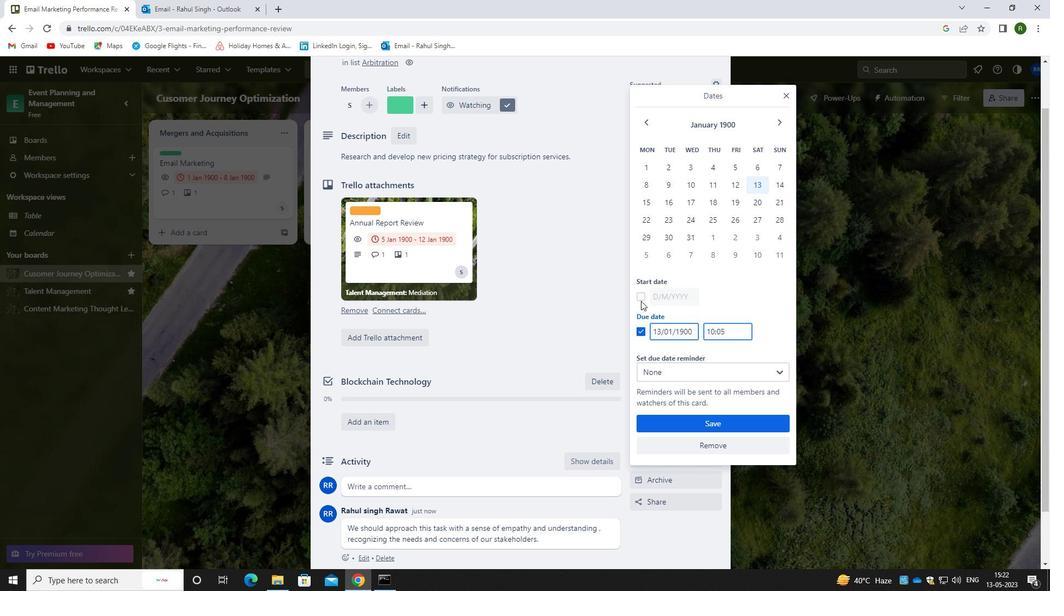 
Action: Mouse moved to (692, 295)
Screenshot: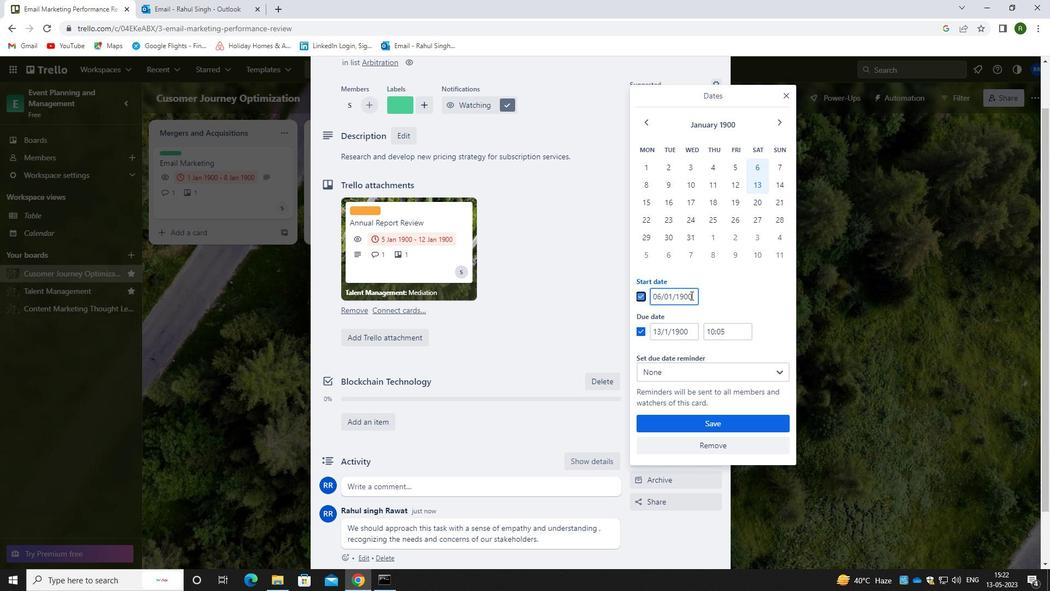 
Action: Mouse pressed left at (692, 295)
Screenshot: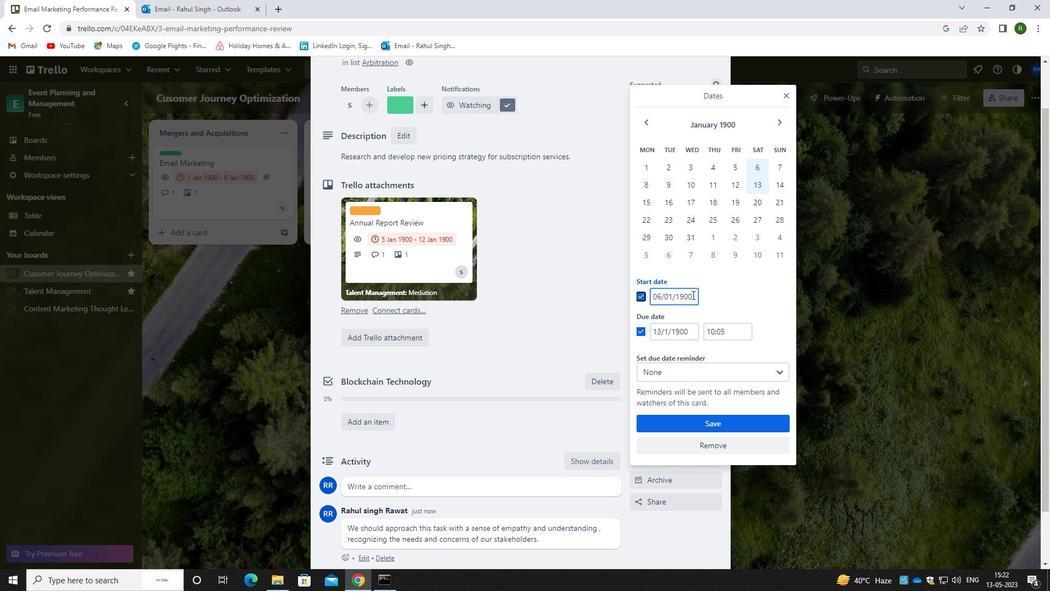 
Action: Mouse moved to (656, 301)
Screenshot: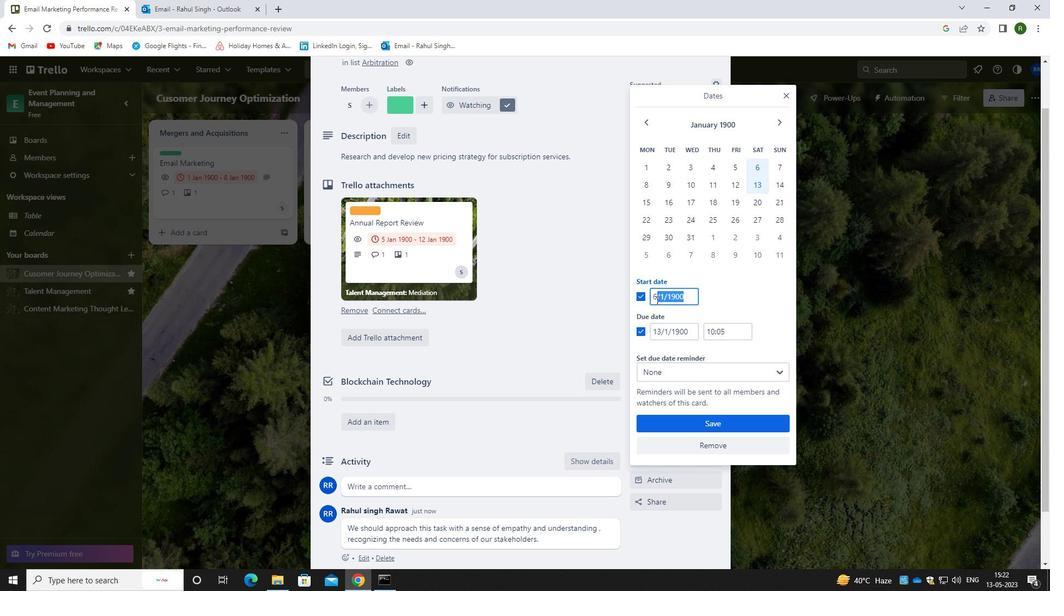 
Action: Mouse pressed left at (656, 301)
Screenshot: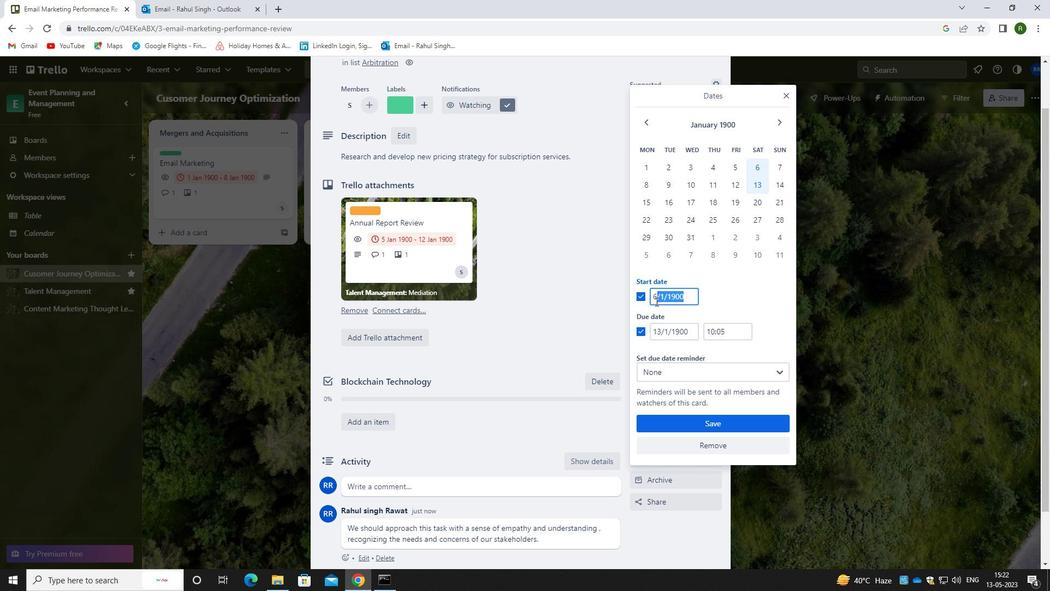 
Action: Mouse moved to (692, 298)
Screenshot: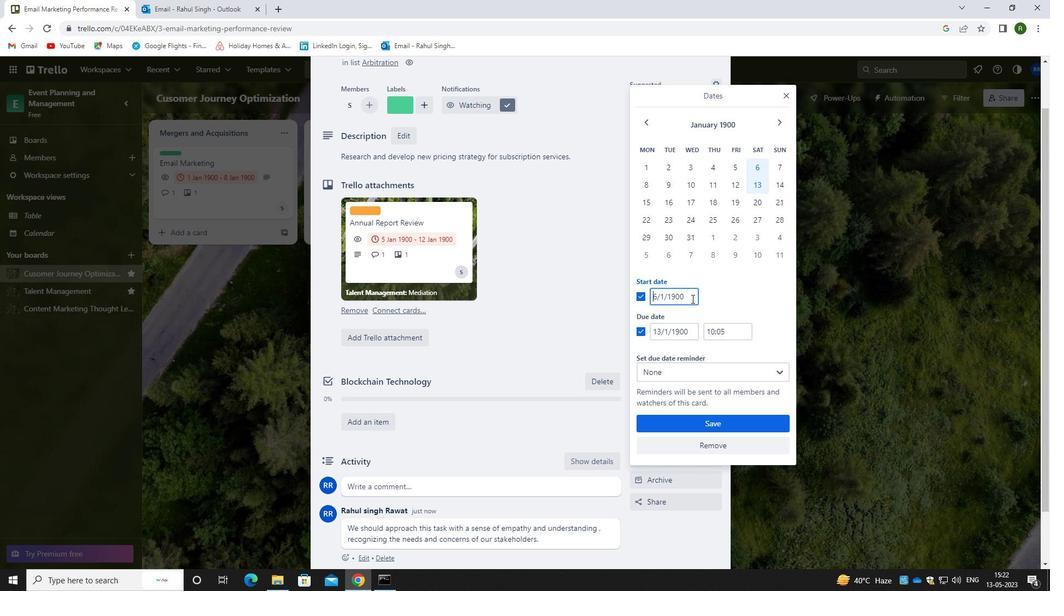 
Action: Mouse pressed left at (692, 298)
Screenshot: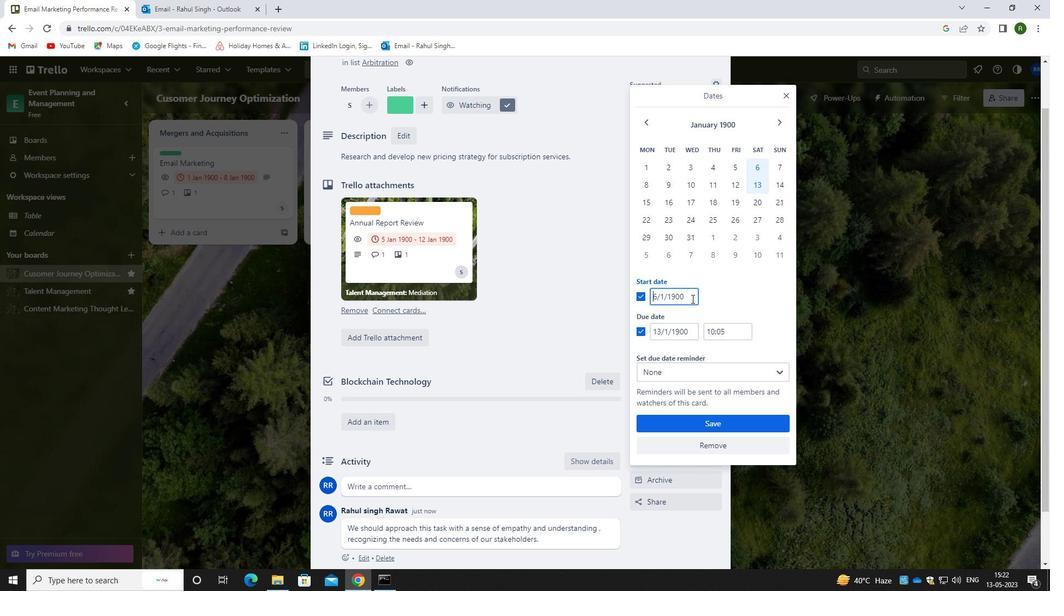 
Action: Mouse moved to (675, 303)
Screenshot: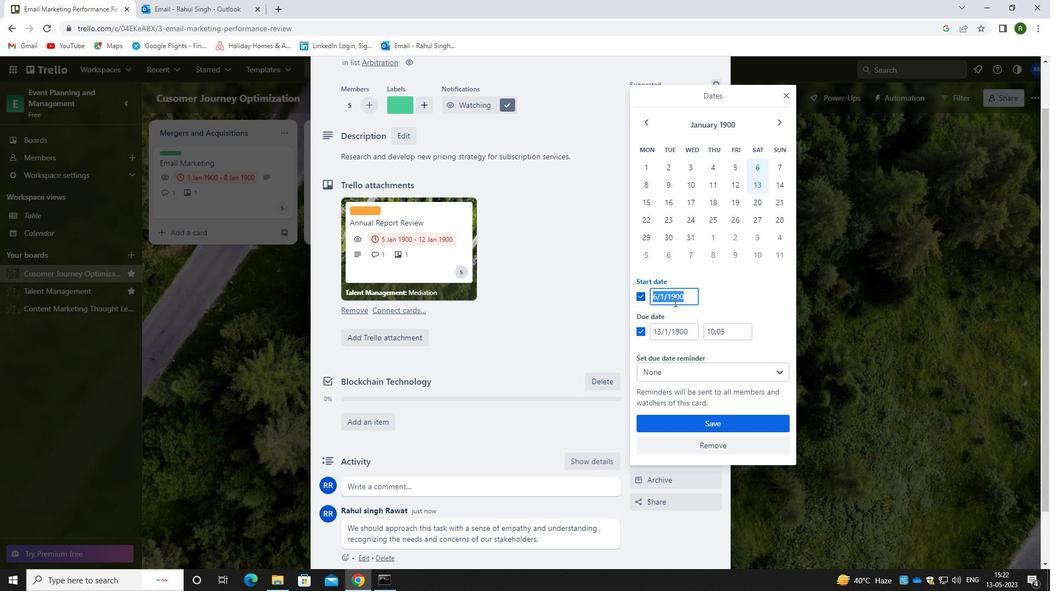 
Action: Key pressed 07/01/1900
Screenshot: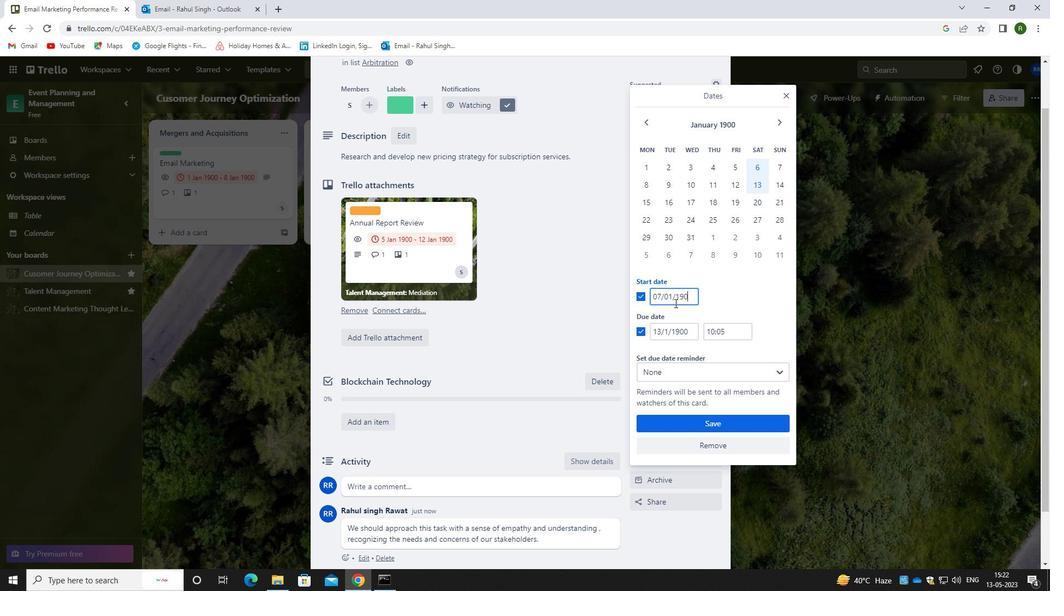 
Action: Mouse moved to (692, 333)
Screenshot: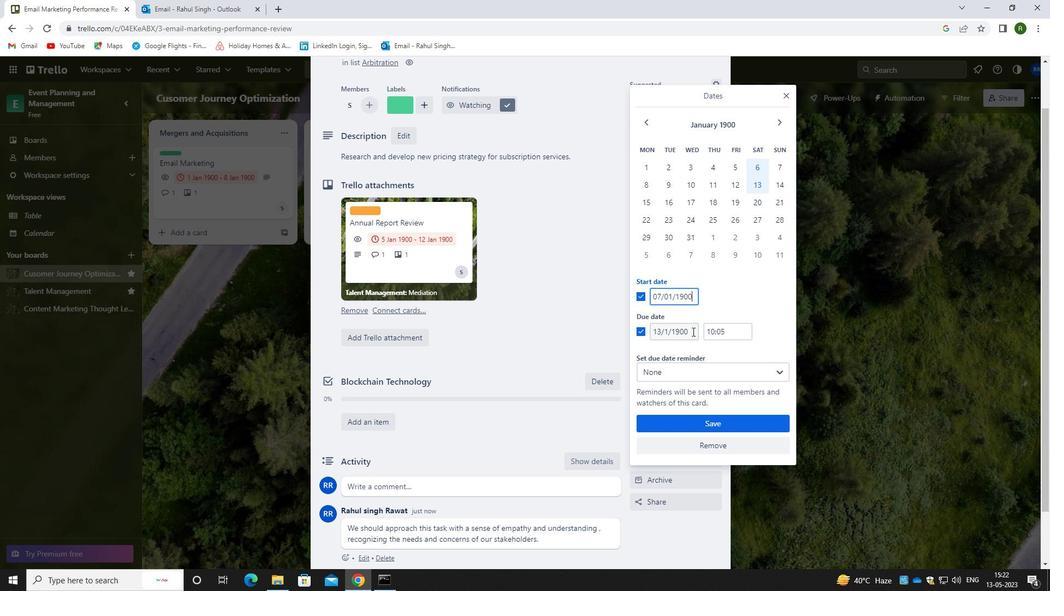 
Action: Mouse pressed left at (692, 333)
Screenshot: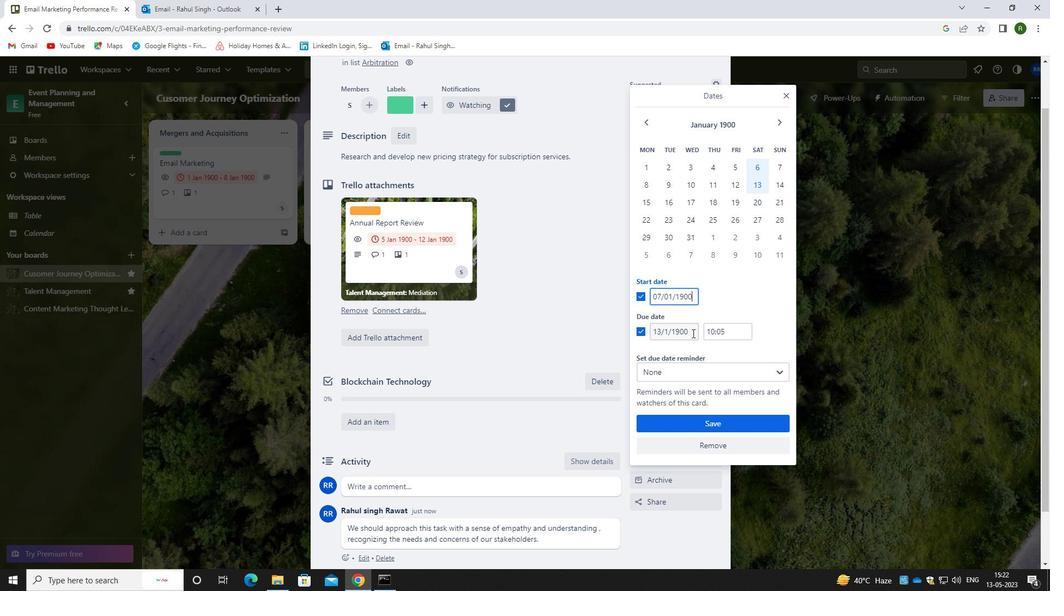 
Action: Mouse moved to (637, 340)
Screenshot: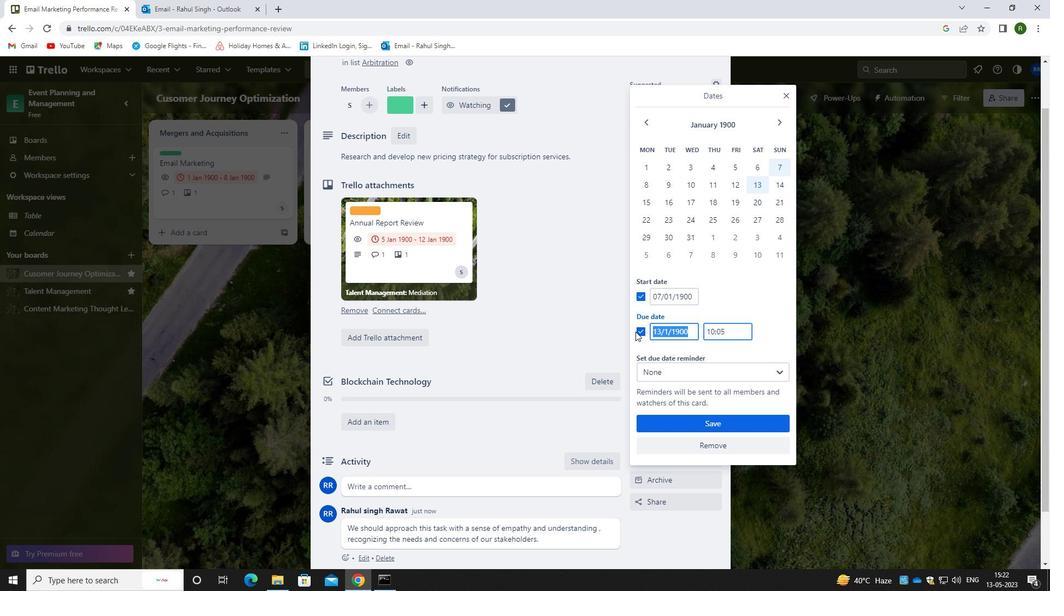 
Action: Key pressed 14/01/1900
Screenshot: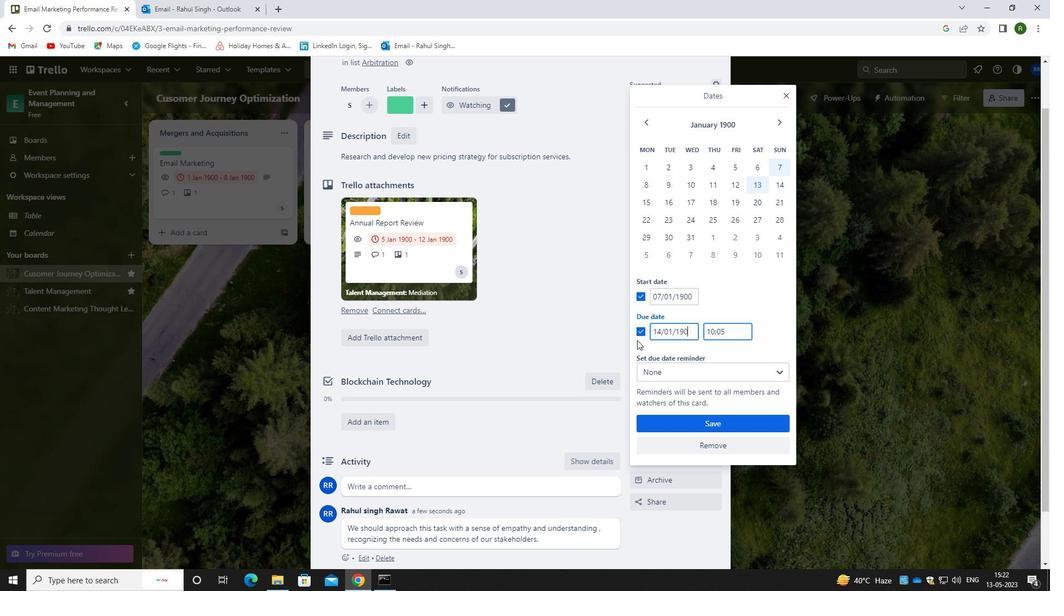 
Action: Mouse moved to (695, 425)
Screenshot: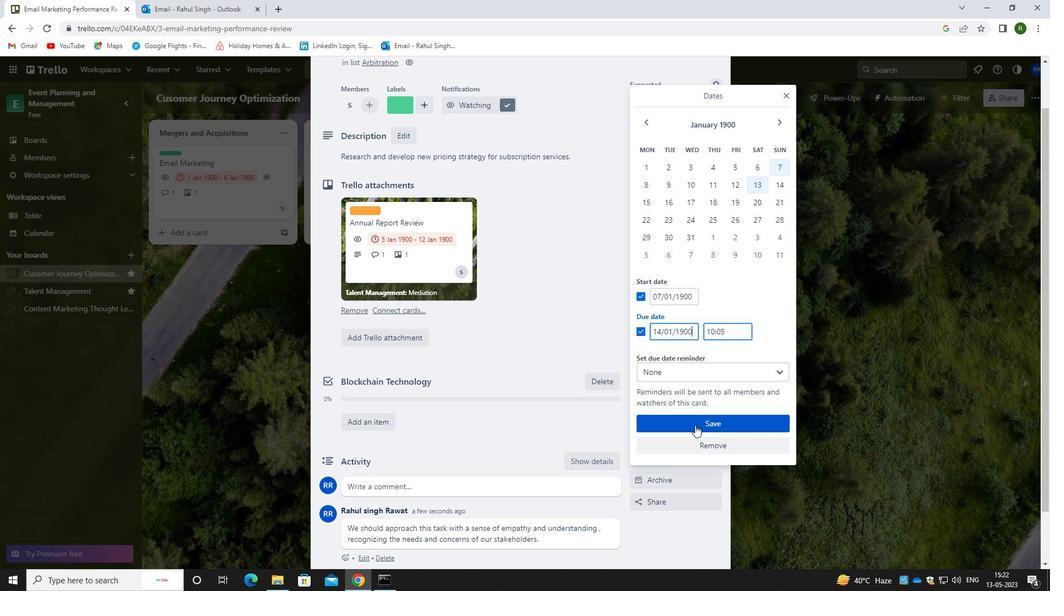 
Action: Mouse pressed left at (695, 425)
Screenshot: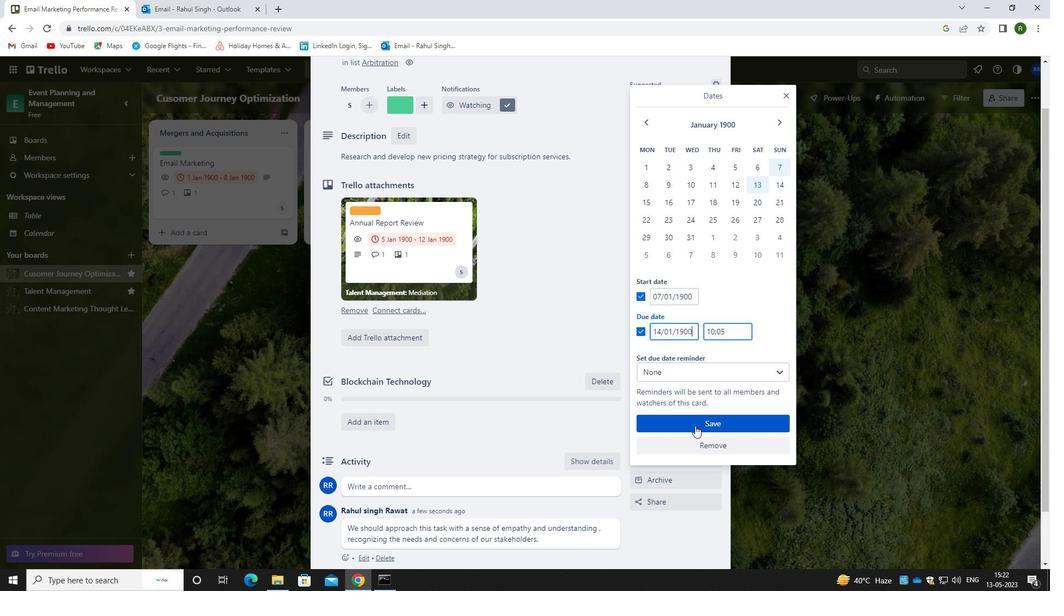 
Action: Mouse moved to (535, 360)
Screenshot: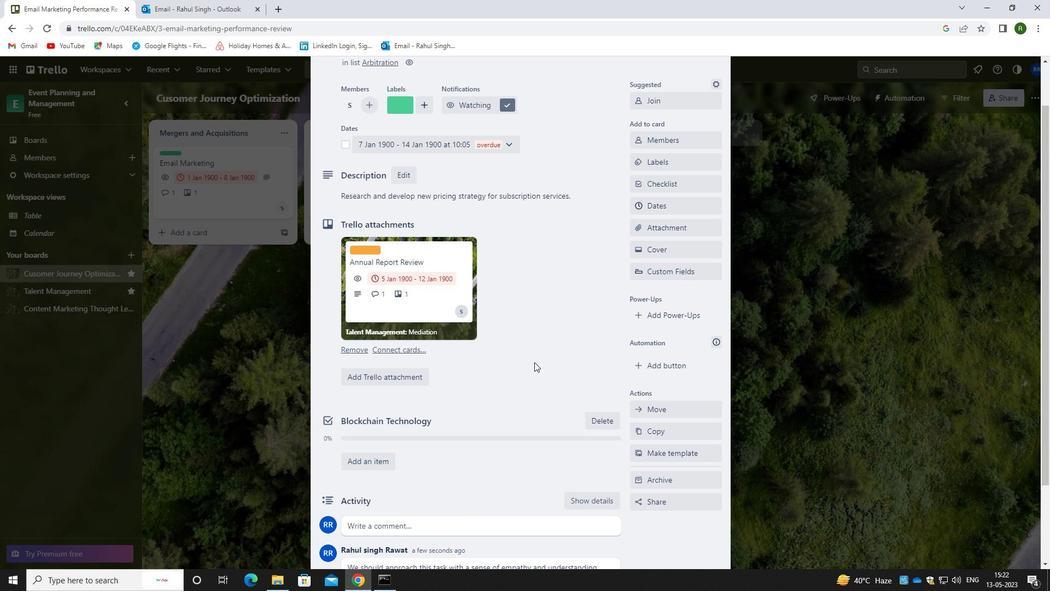 
Action: Mouse scrolled (535, 361) with delta (0, 0)
Screenshot: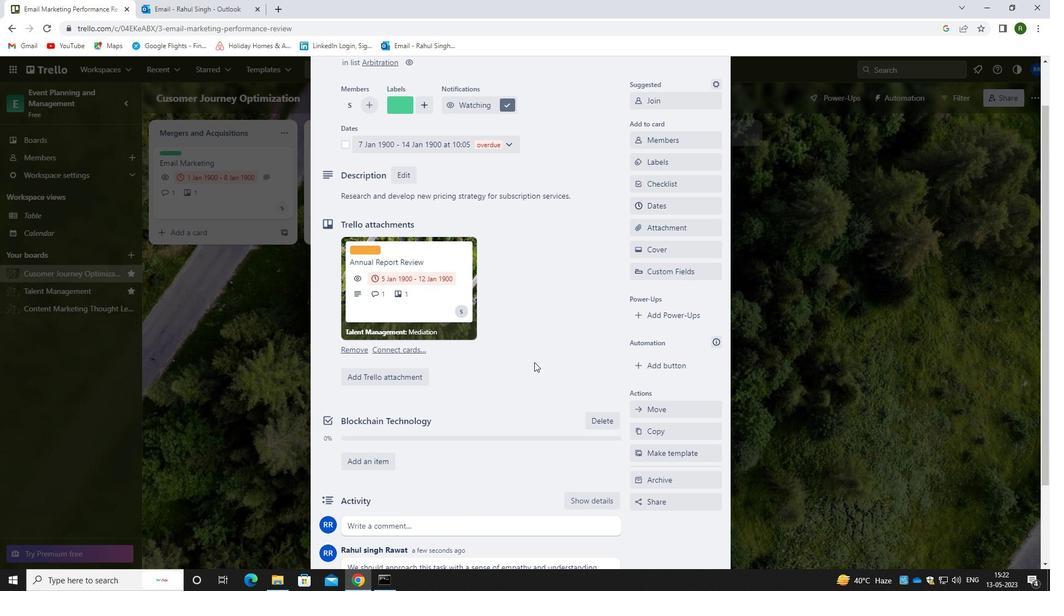 
Action: Mouse scrolled (535, 361) with delta (0, 0)
Screenshot: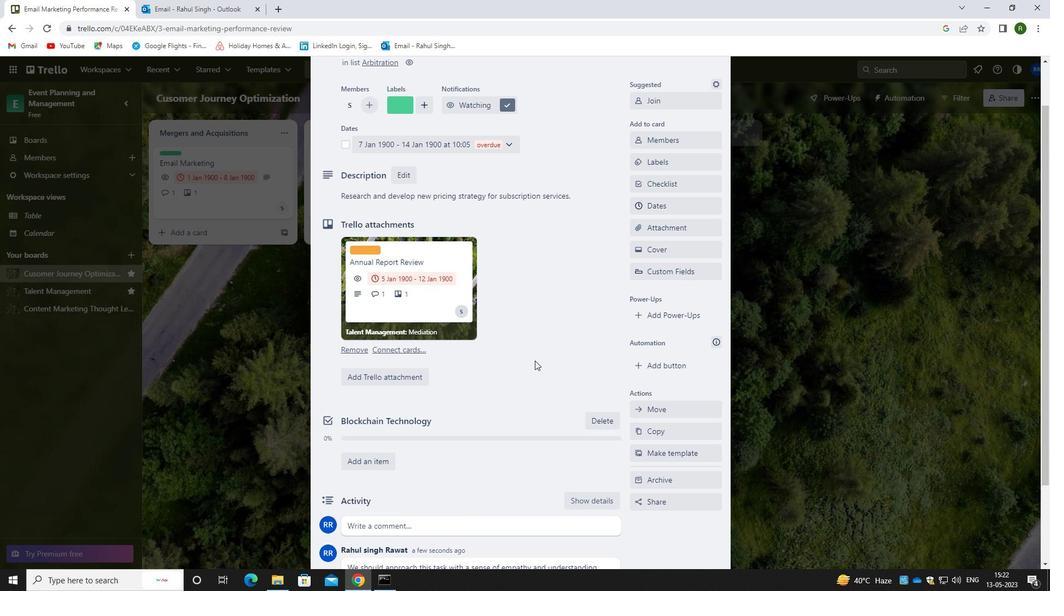 
Action: Mouse scrolled (535, 361) with delta (0, 0)
Screenshot: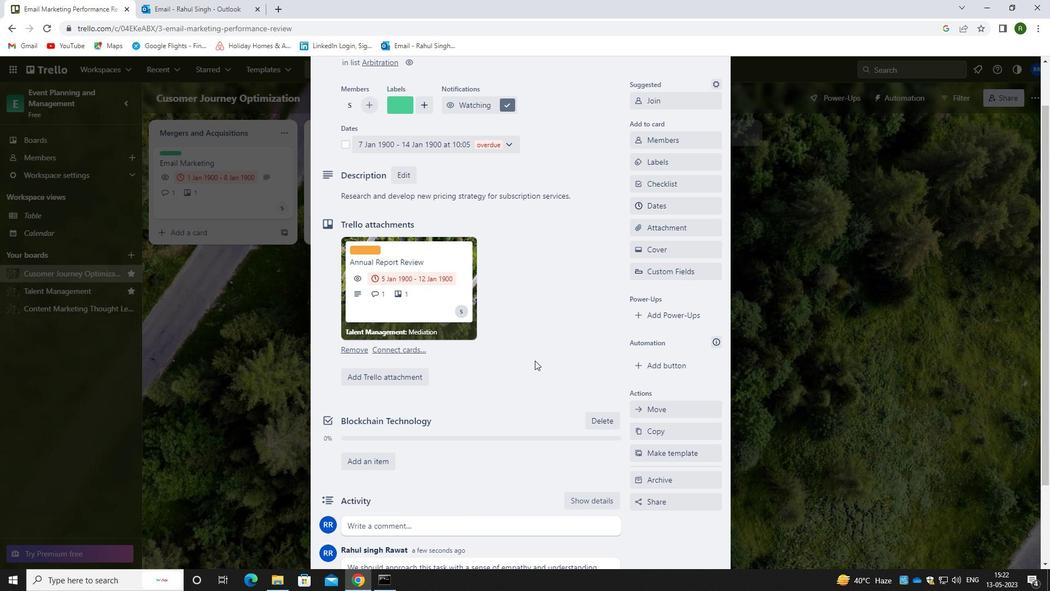 
